 Task: Look for space in Itapipoca, Brazil from 26th August, 2023 to 10th September, 2023 for 6 adults, 2 children in price range Rs.10000 to Rs.15000. Place can be entire place or shared room with 6 bedrooms having 6 beds and 6 bathrooms. Property type can be house, flat, guest house. Amenities needed are: wifi, TV, free parkinig on premises, gym, breakfast. Booking option can be shelf check-in. Required host language is English.
Action: Mouse moved to (315, 120)
Screenshot: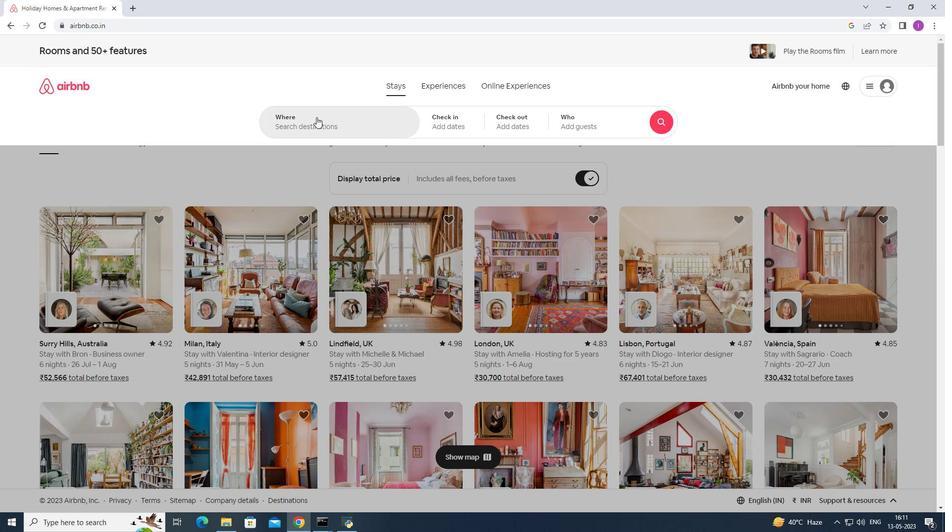 
Action: Mouse pressed left at (315, 120)
Screenshot: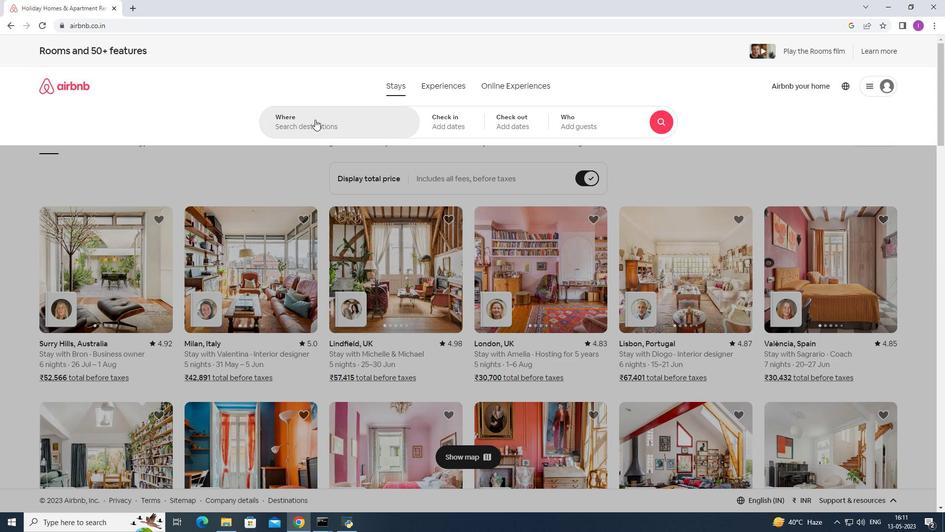 
Action: Key pressed <Key.shift><Key.shift><Key.shift><Key.shift><Key.shift><Key.shift><Key.shift><Key.shift><Key.shift>Itapipoca,<Key.shift>Brazil
Screenshot: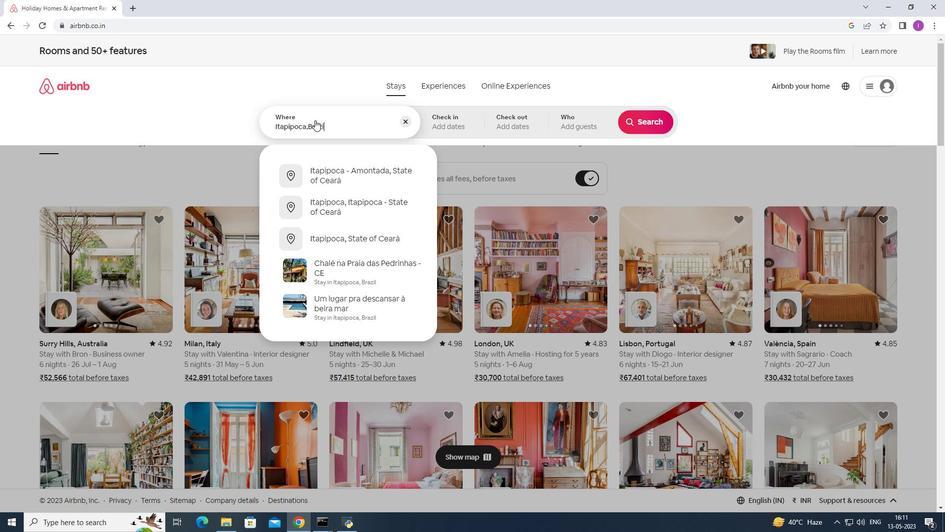 
Action: Mouse moved to (452, 117)
Screenshot: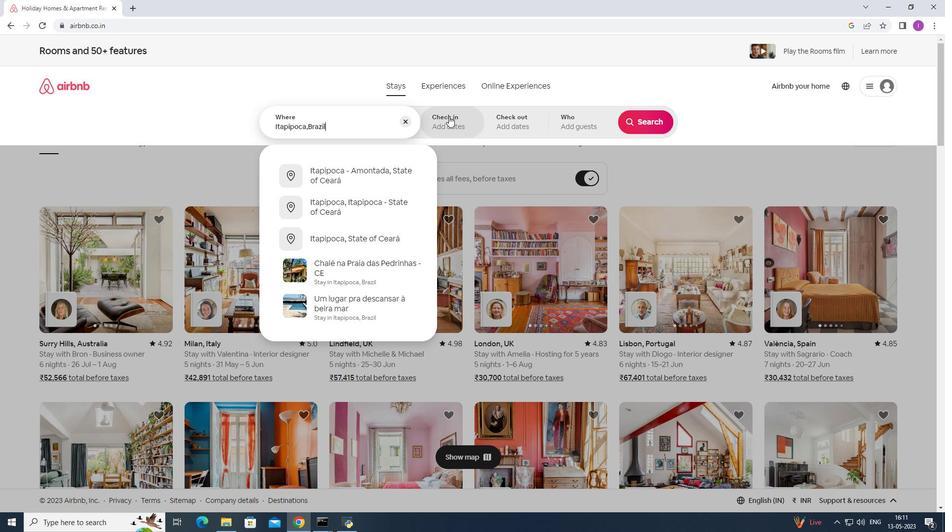 
Action: Mouse pressed left at (452, 117)
Screenshot: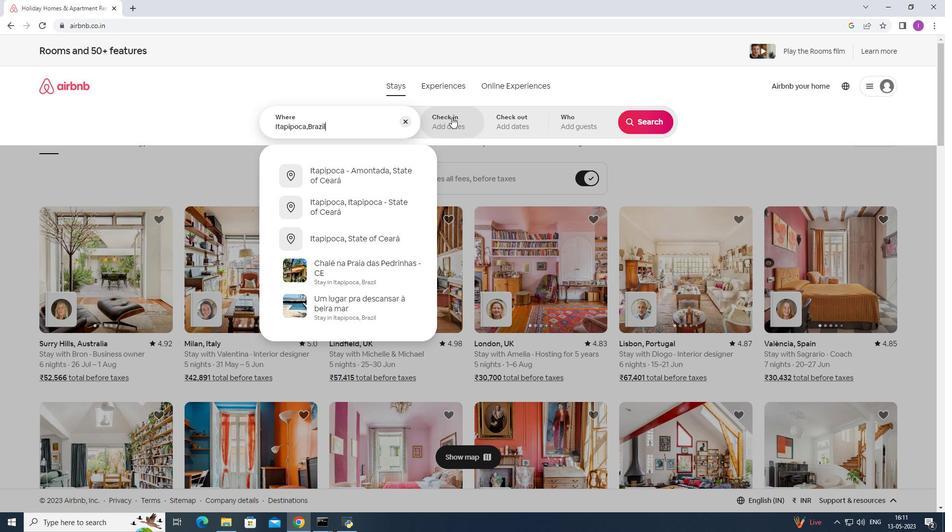 
Action: Mouse moved to (644, 199)
Screenshot: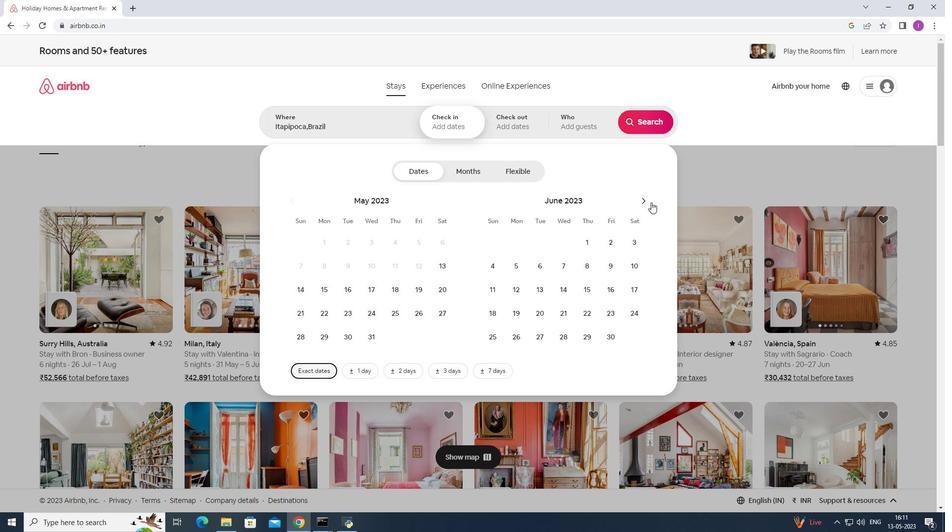 
Action: Mouse pressed left at (644, 199)
Screenshot: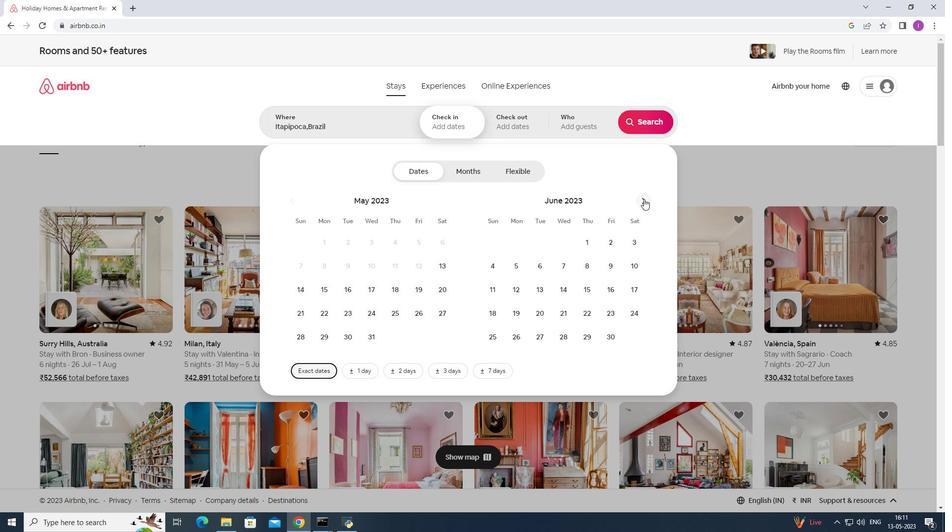 
Action: Mouse pressed left at (644, 199)
Screenshot: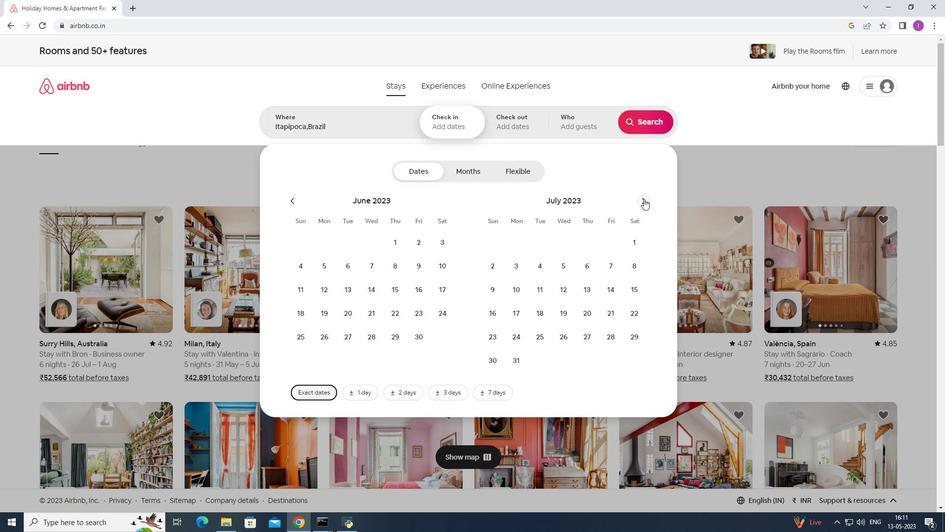 
Action: Mouse pressed left at (644, 199)
Screenshot: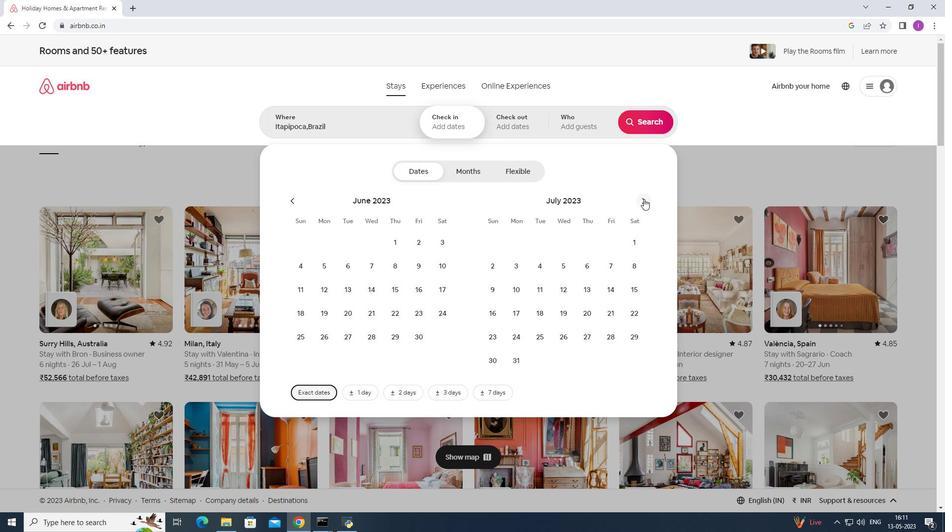 
Action: Mouse moved to (441, 308)
Screenshot: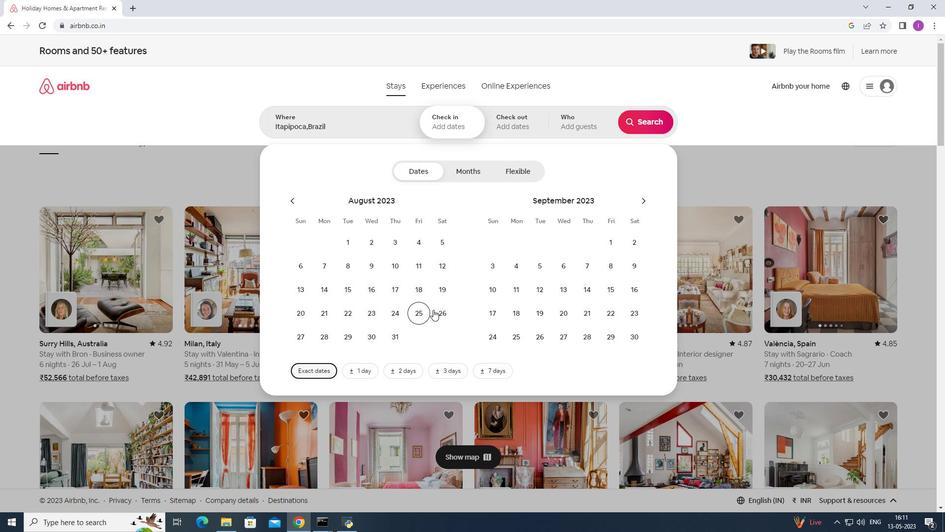 
Action: Mouse pressed left at (441, 308)
Screenshot: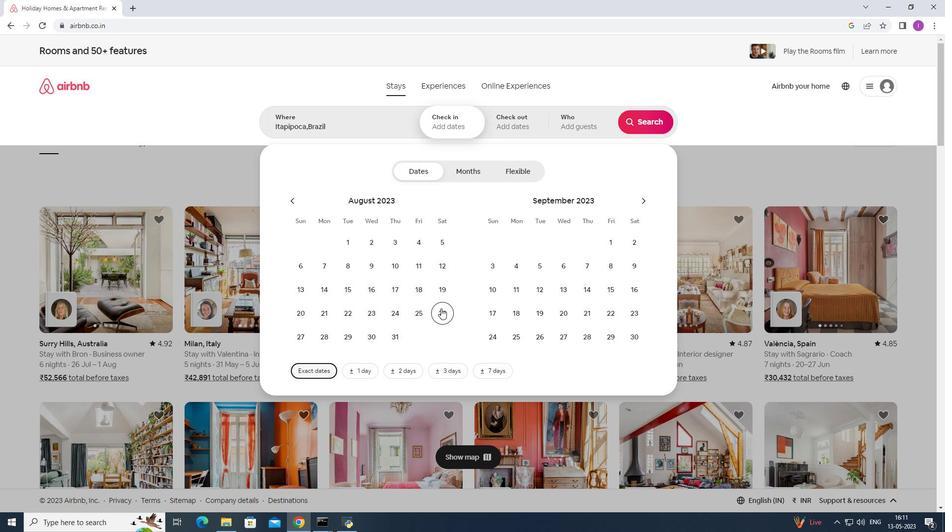 
Action: Mouse moved to (493, 283)
Screenshot: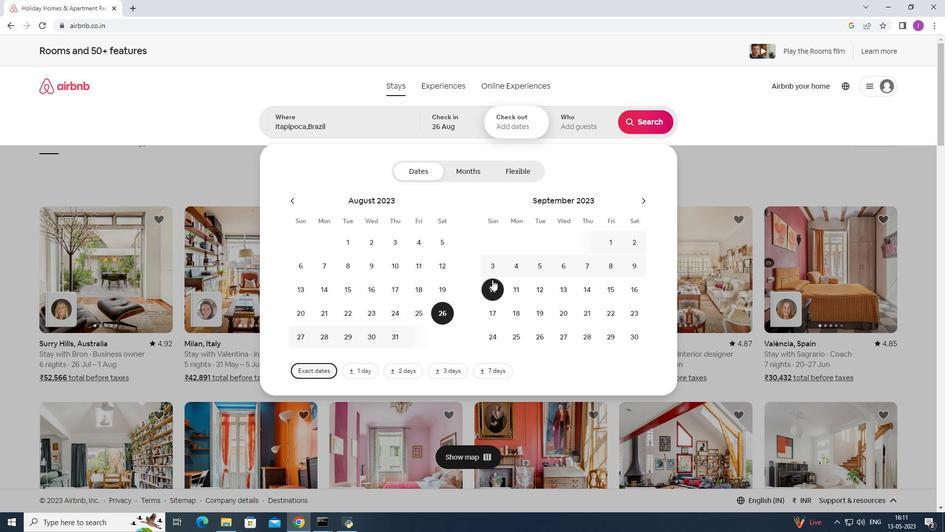 
Action: Mouse pressed left at (493, 283)
Screenshot: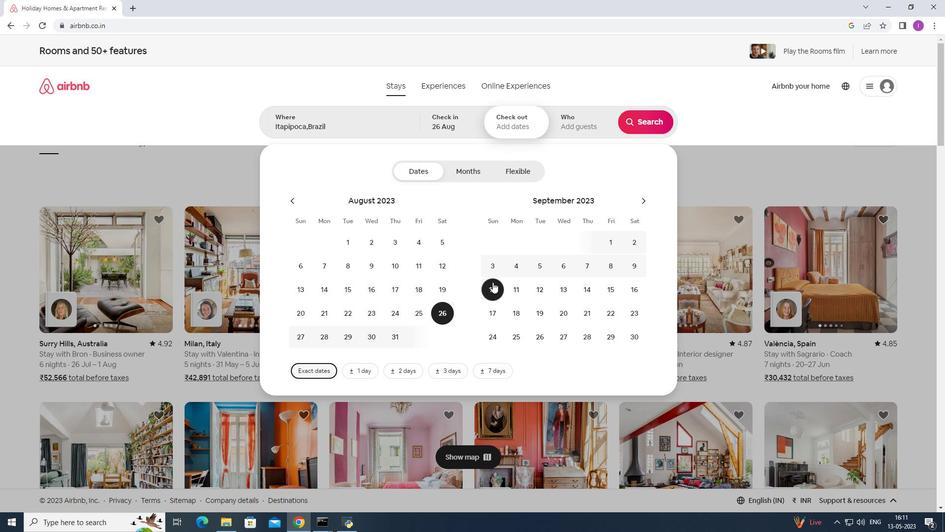
Action: Mouse moved to (573, 126)
Screenshot: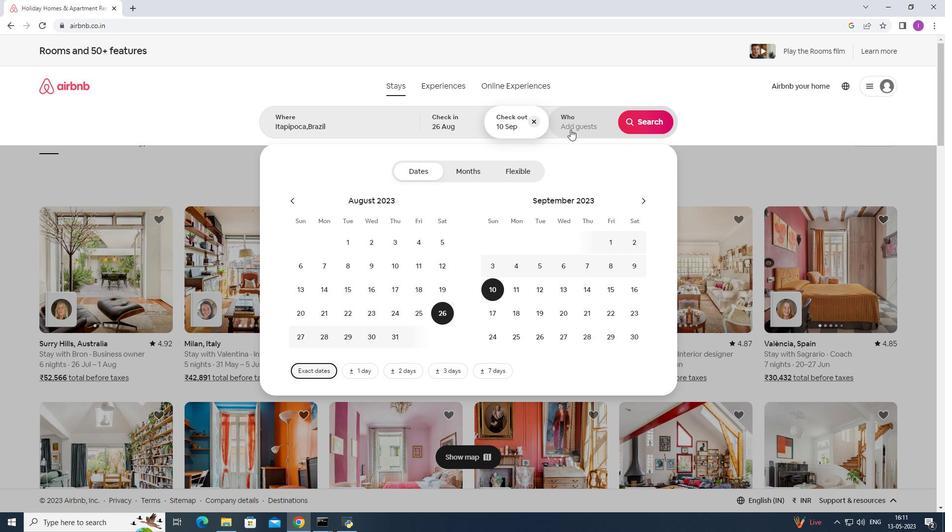 
Action: Mouse pressed left at (573, 126)
Screenshot: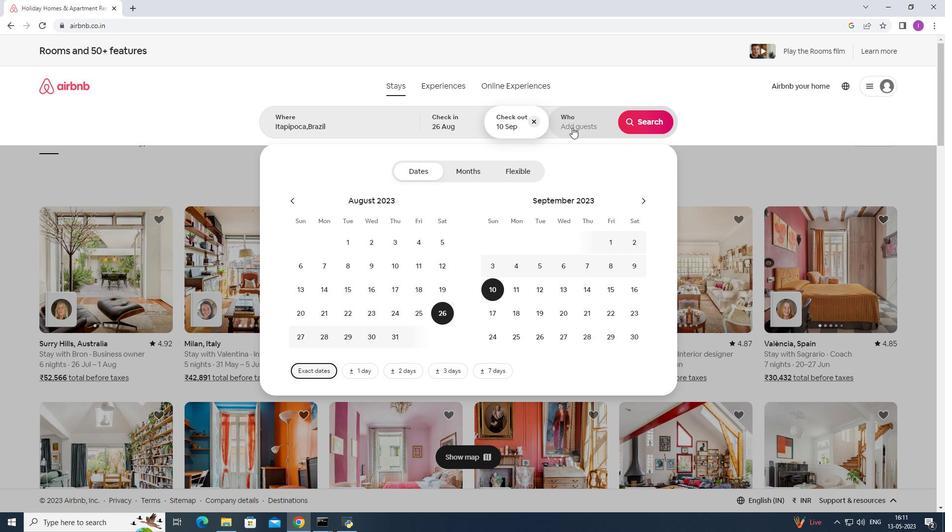 
Action: Mouse moved to (648, 173)
Screenshot: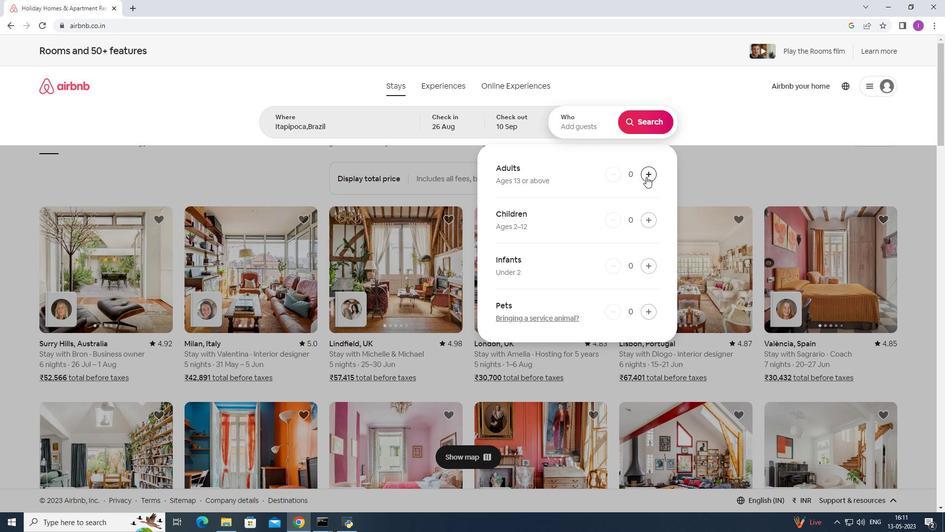 
Action: Mouse pressed left at (648, 173)
Screenshot: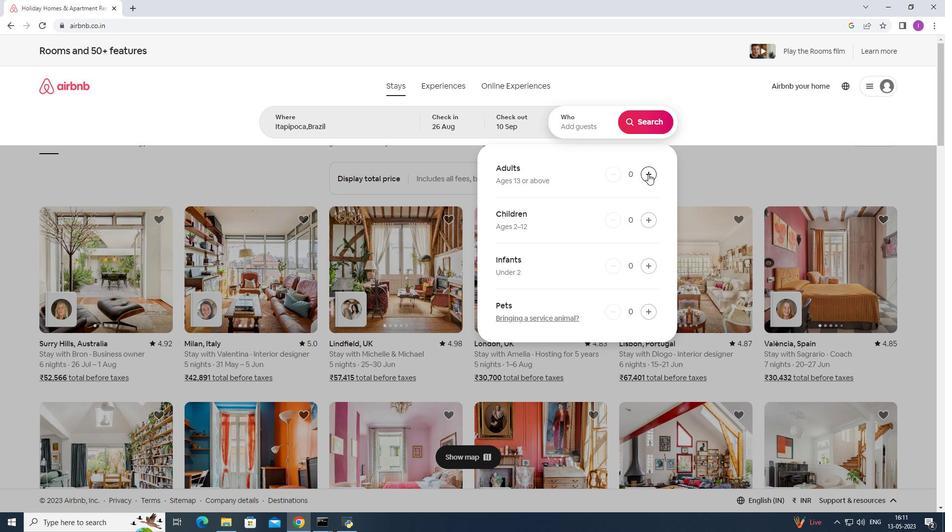 
Action: Mouse pressed left at (648, 173)
Screenshot: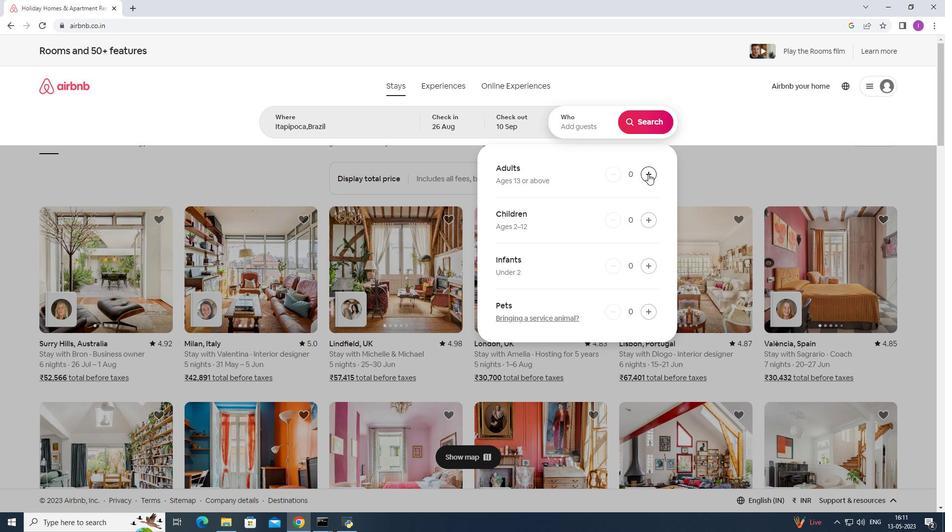 
Action: Mouse pressed left at (648, 173)
Screenshot: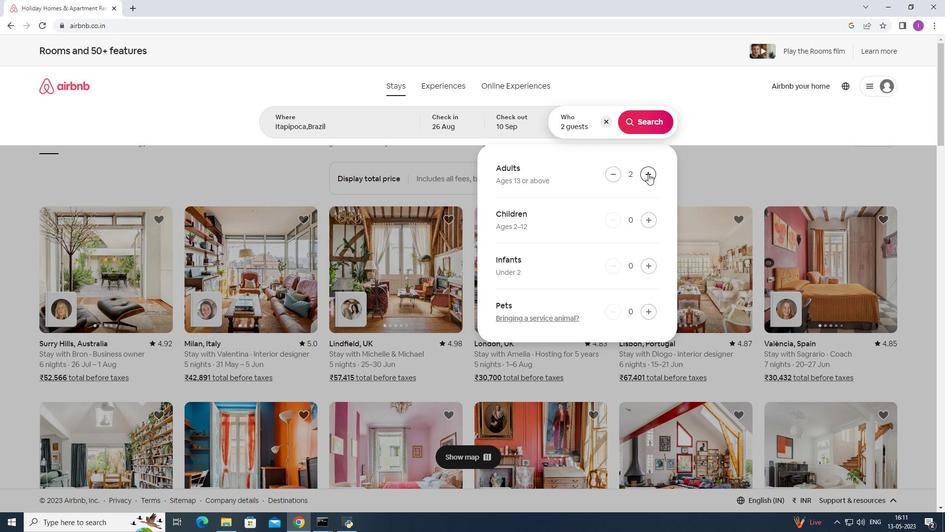 
Action: Mouse pressed left at (648, 173)
Screenshot: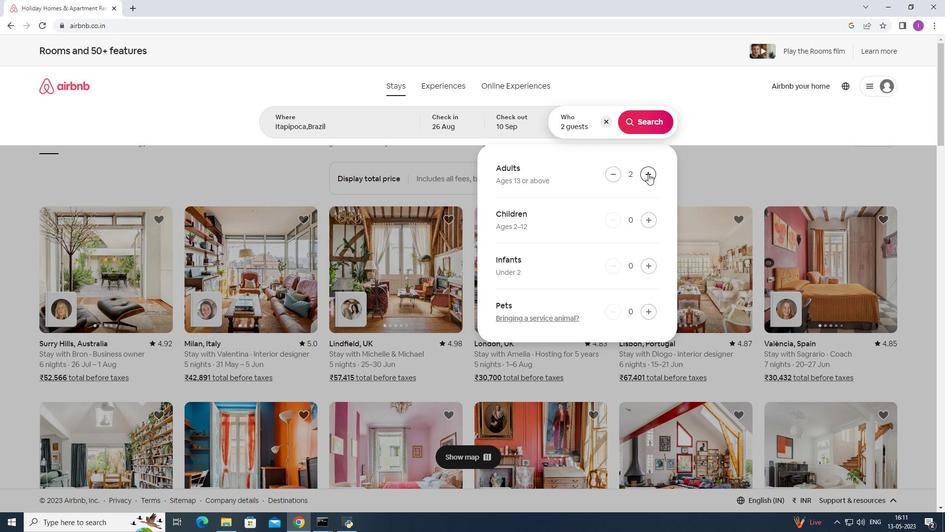 
Action: Mouse pressed left at (648, 173)
Screenshot: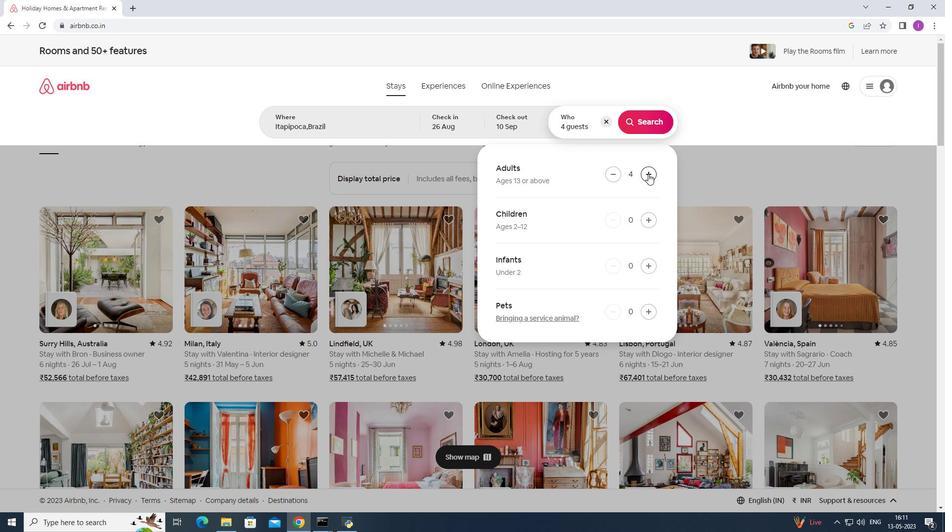 
Action: Mouse pressed left at (648, 173)
Screenshot: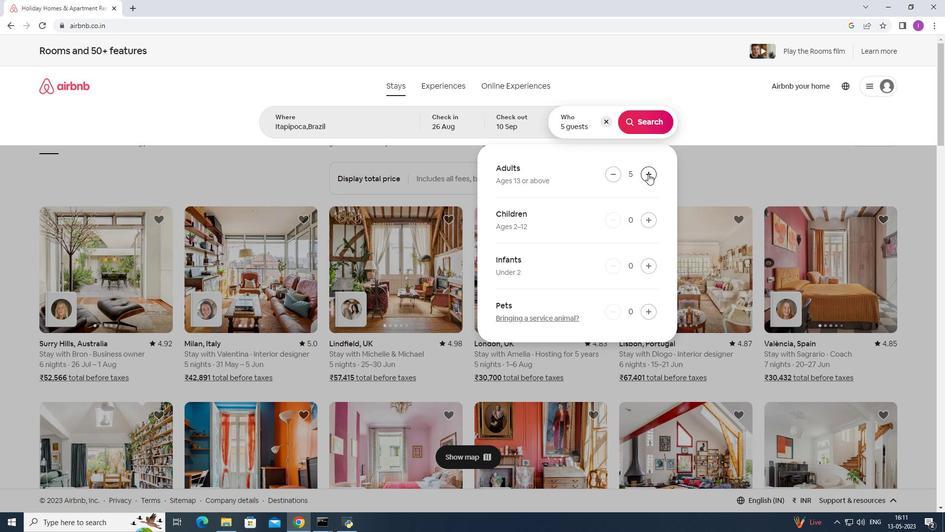 
Action: Mouse moved to (647, 216)
Screenshot: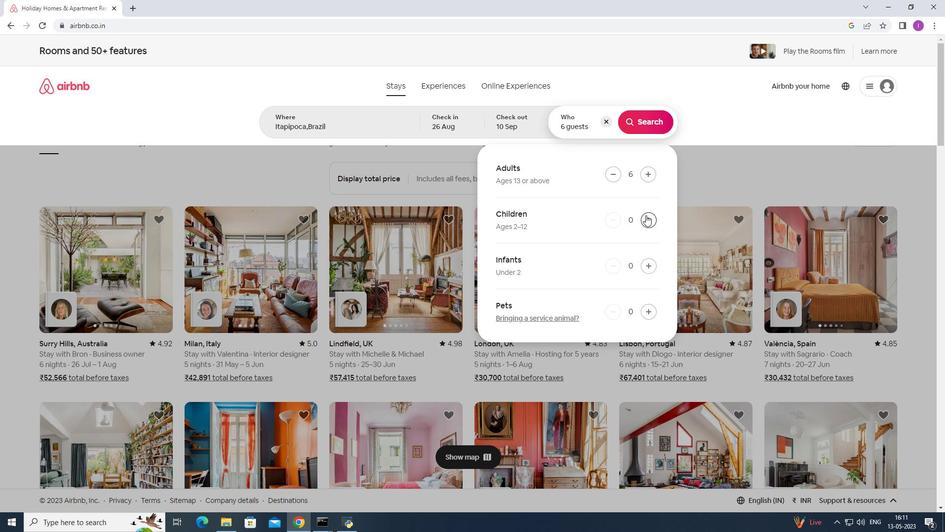 
Action: Mouse pressed left at (647, 216)
Screenshot: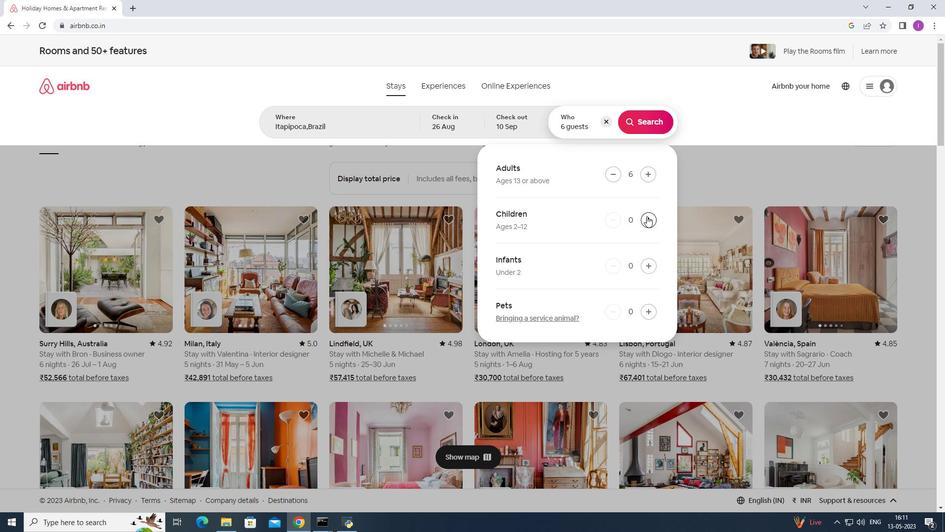 
Action: Mouse pressed left at (647, 216)
Screenshot: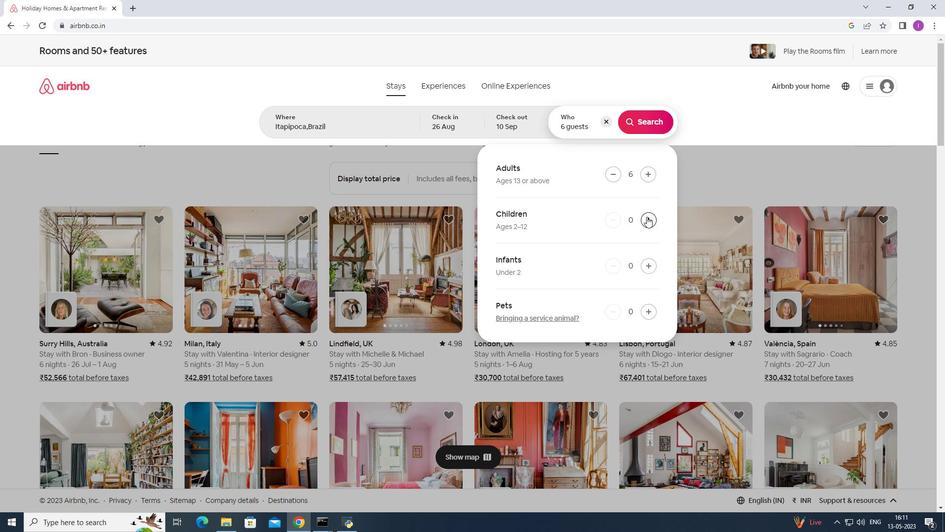
Action: Mouse moved to (637, 131)
Screenshot: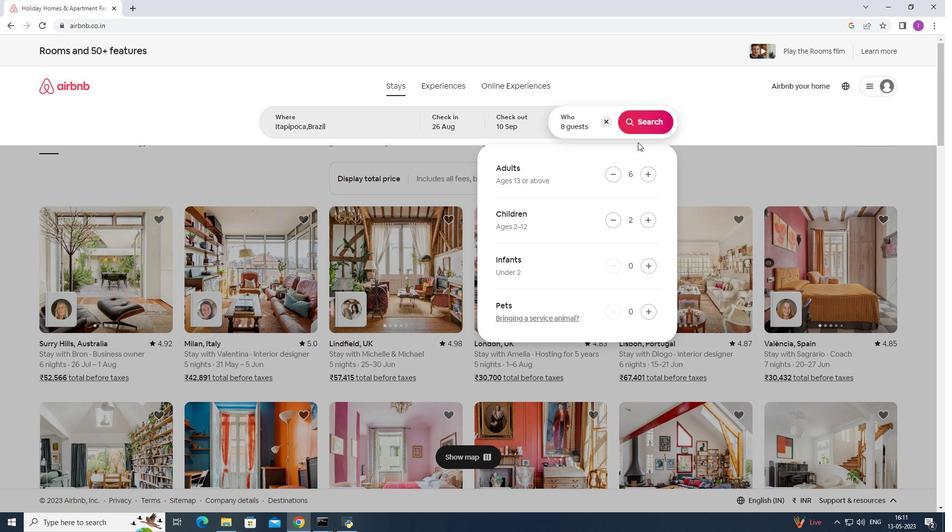 
Action: Mouse pressed left at (637, 131)
Screenshot: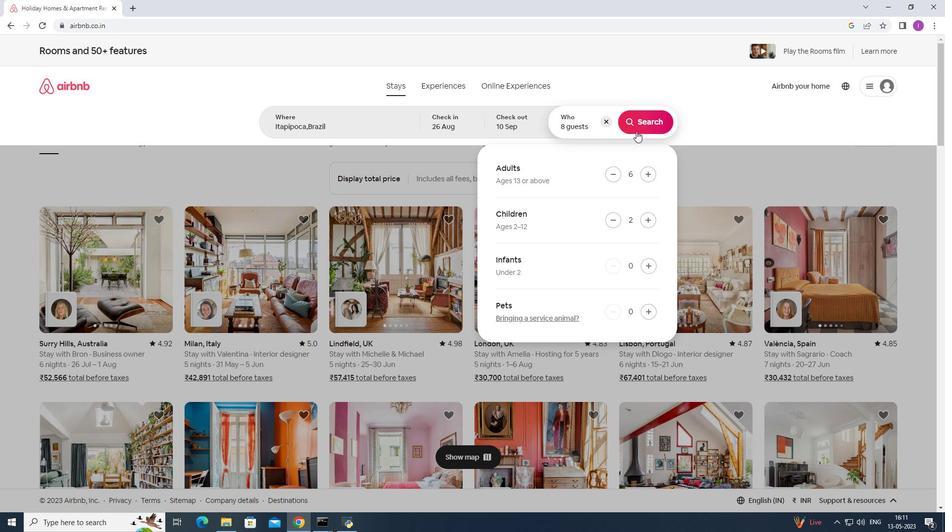 
Action: Mouse moved to (897, 87)
Screenshot: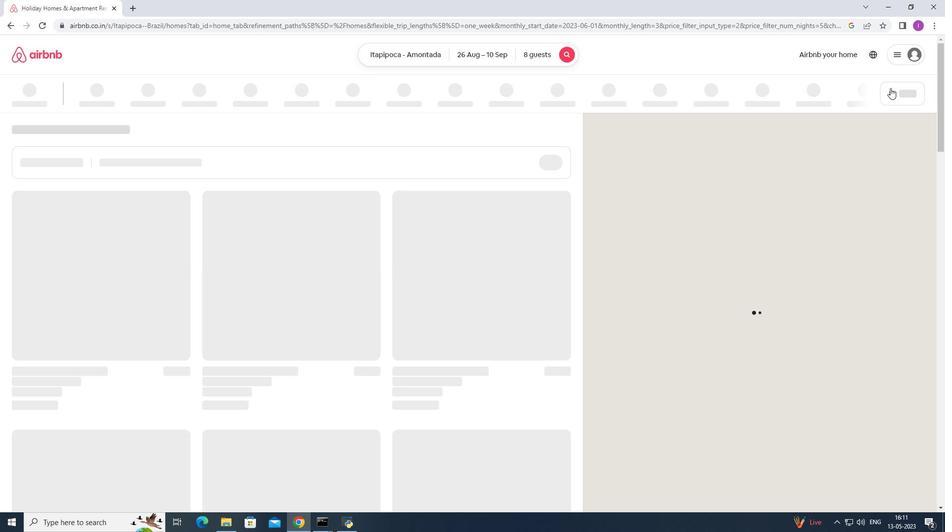 
Action: Mouse pressed left at (897, 87)
Screenshot: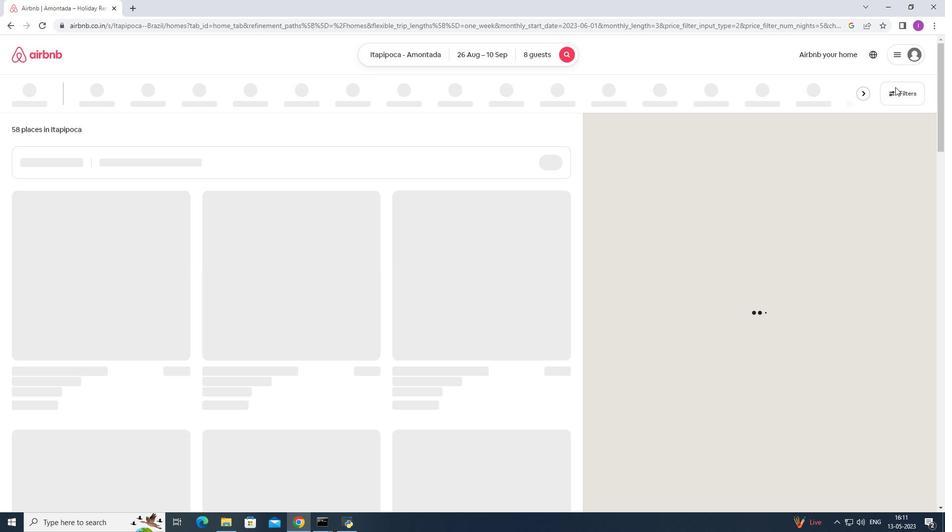 
Action: Mouse moved to (545, 337)
Screenshot: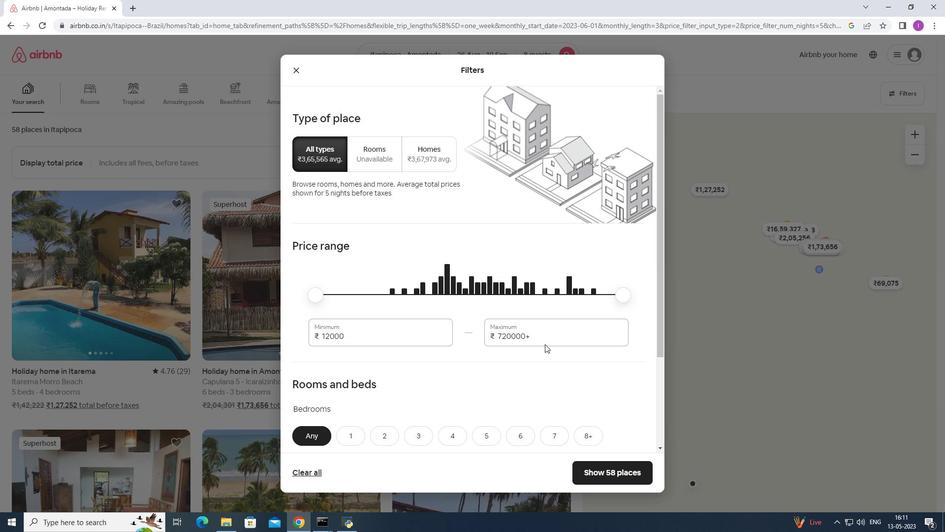
Action: Mouse pressed left at (545, 337)
Screenshot: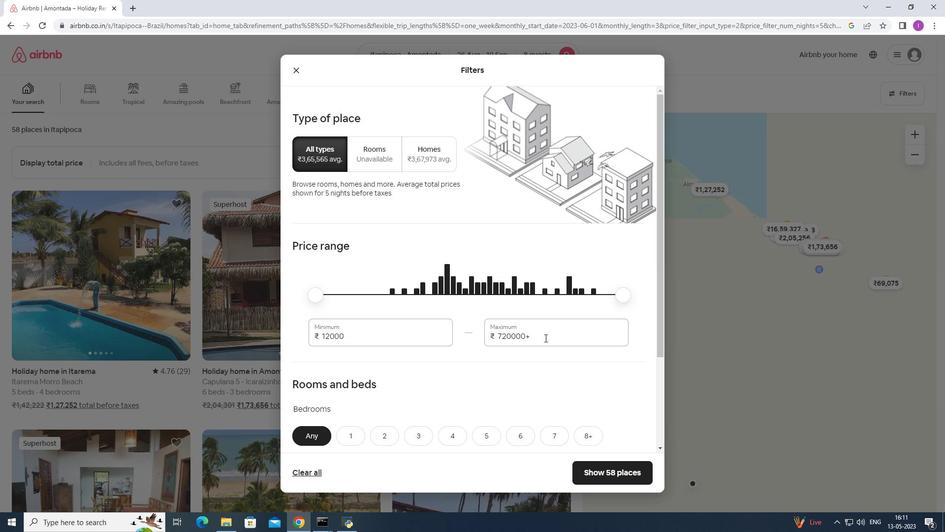 
Action: Mouse moved to (491, 340)
Screenshot: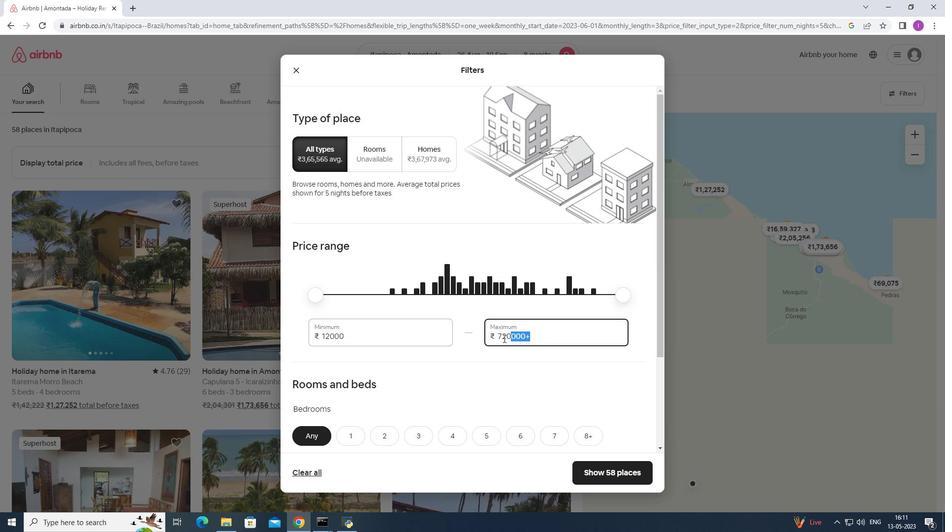
Action: Key pressed 15000
Screenshot: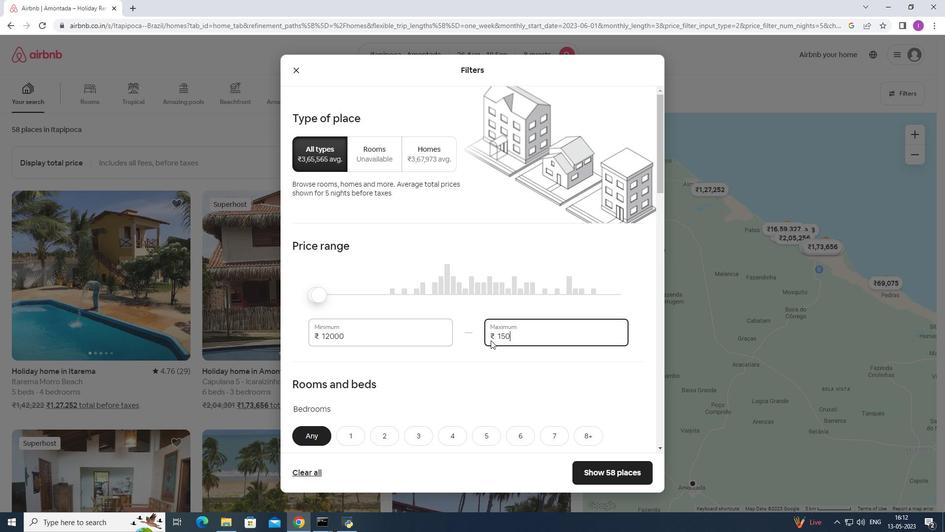 
Action: Mouse moved to (369, 337)
Screenshot: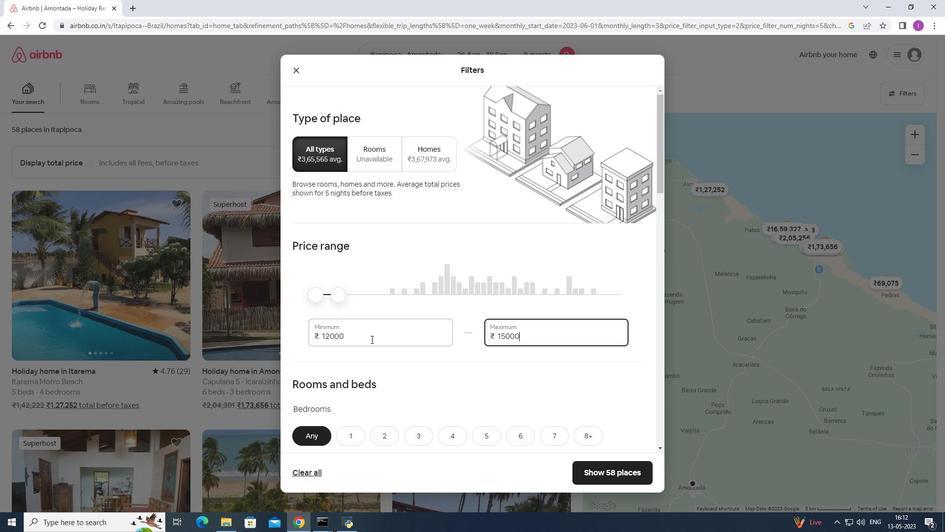 
Action: Mouse pressed left at (369, 337)
Screenshot: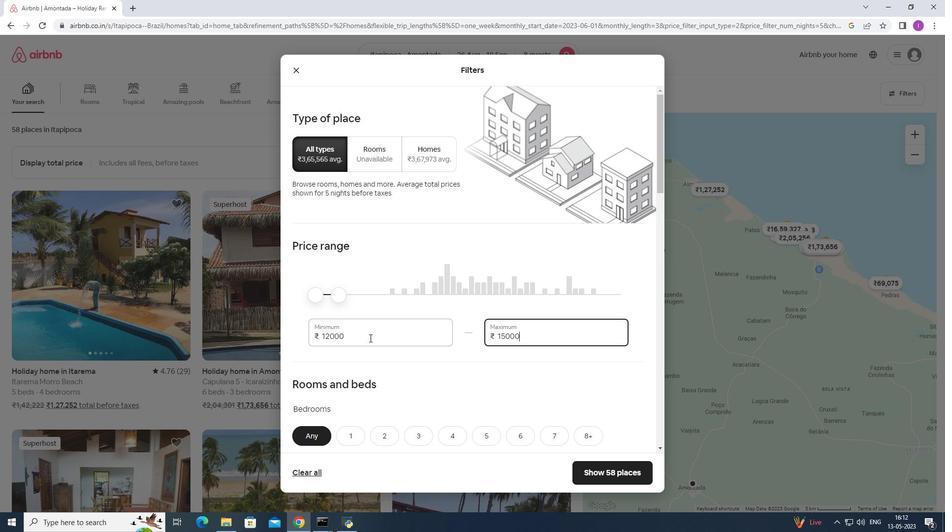 
Action: Mouse moved to (319, 349)
Screenshot: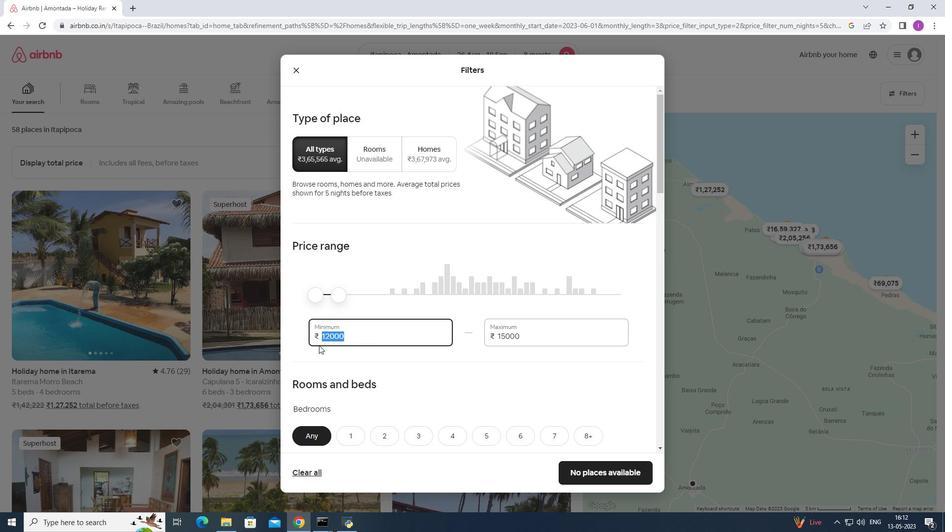 
Action: Key pressed 10000
Screenshot: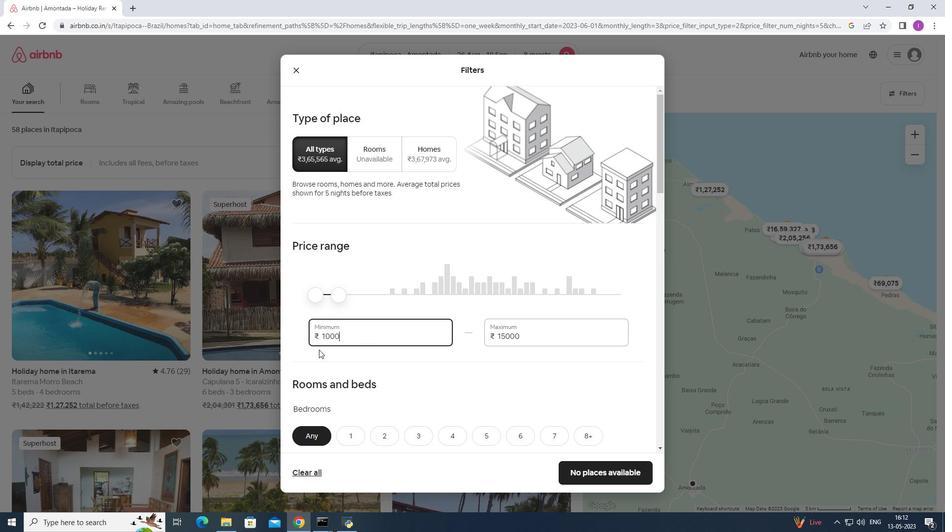 
Action: Mouse moved to (327, 347)
Screenshot: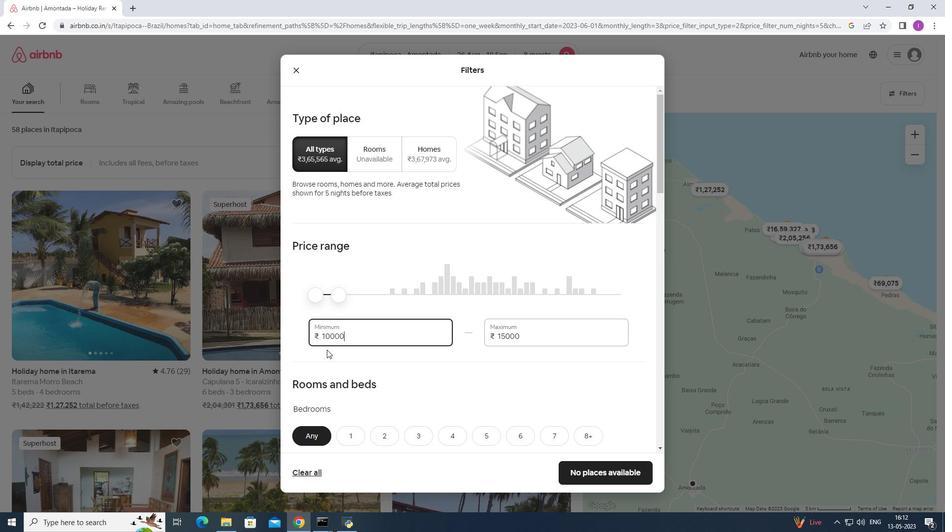 
Action: Mouse scrolled (327, 347) with delta (0, 0)
Screenshot: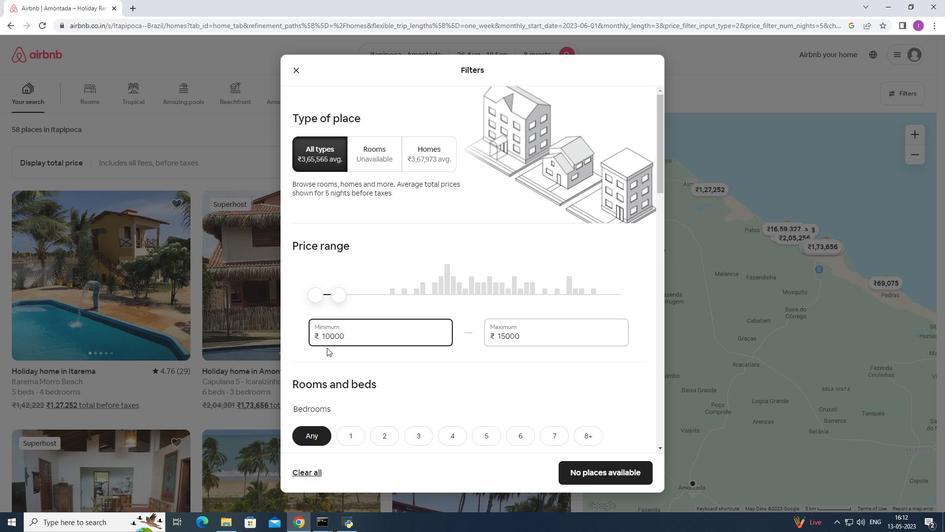 
Action: Mouse moved to (347, 341)
Screenshot: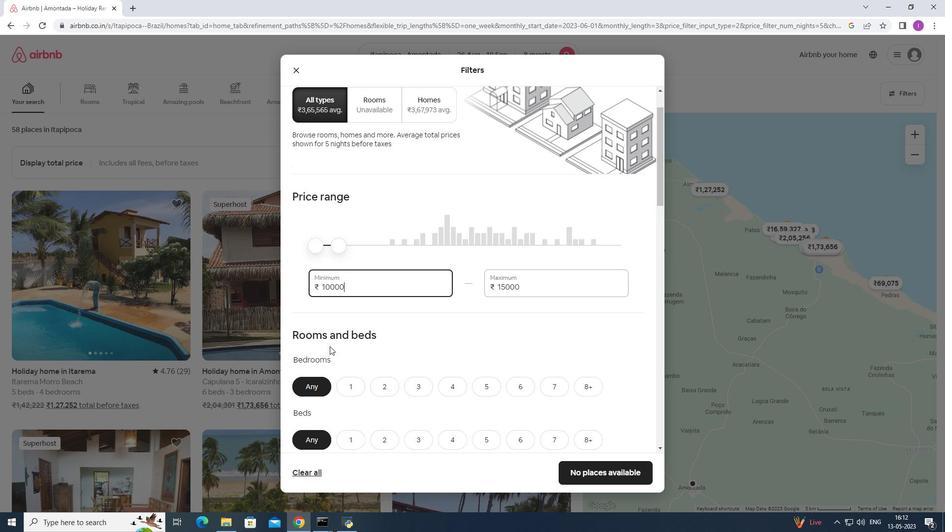 
Action: Mouse scrolled (347, 340) with delta (0, 0)
Screenshot: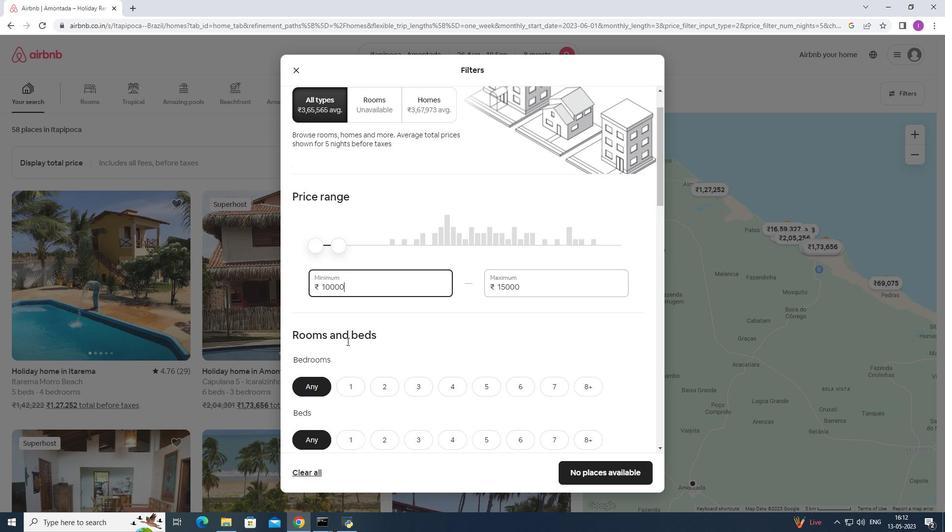 
Action: Mouse scrolled (347, 340) with delta (0, 0)
Screenshot: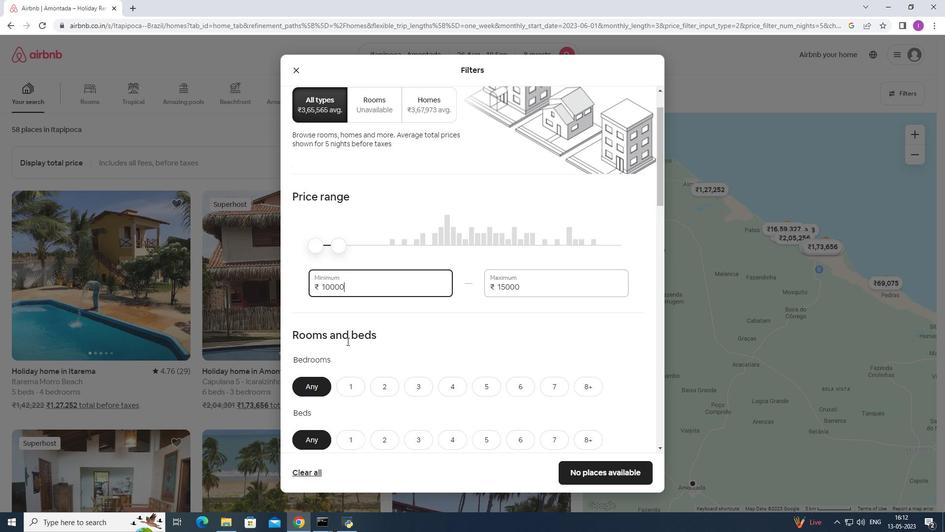 
Action: Mouse moved to (530, 287)
Screenshot: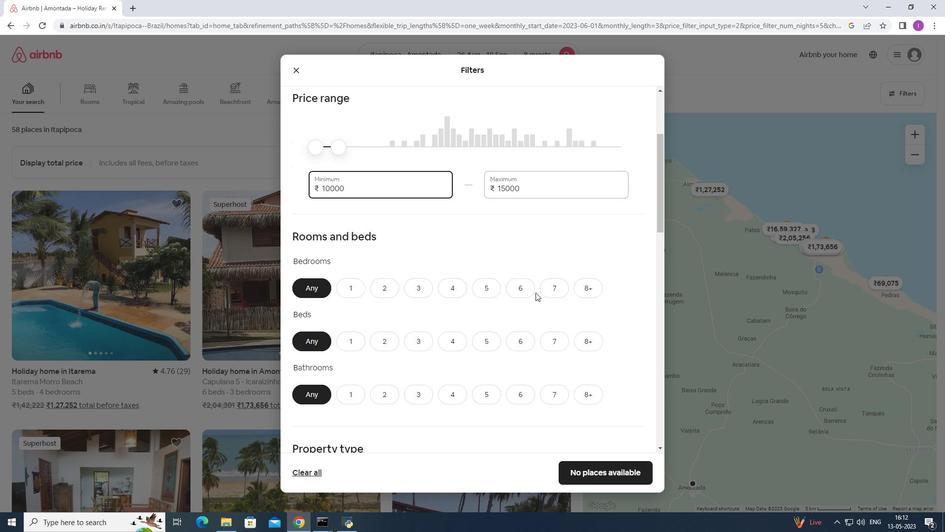 
Action: Mouse pressed left at (530, 287)
Screenshot: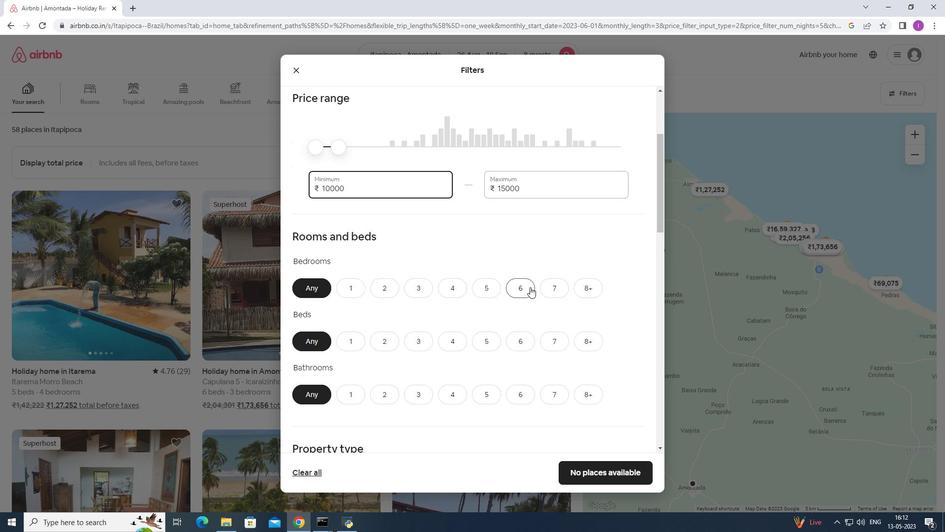 
Action: Mouse moved to (526, 341)
Screenshot: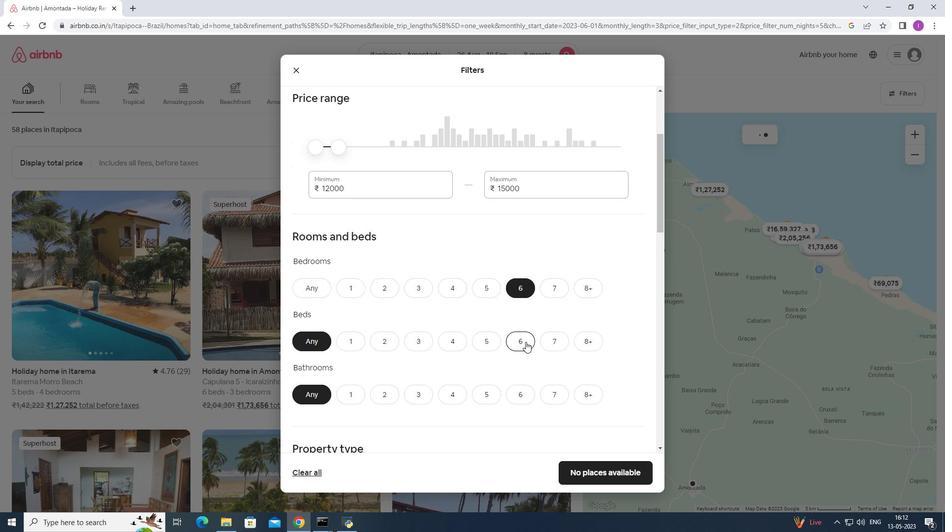 
Action: Mouse pressed left at (526, 341)
Screenshot: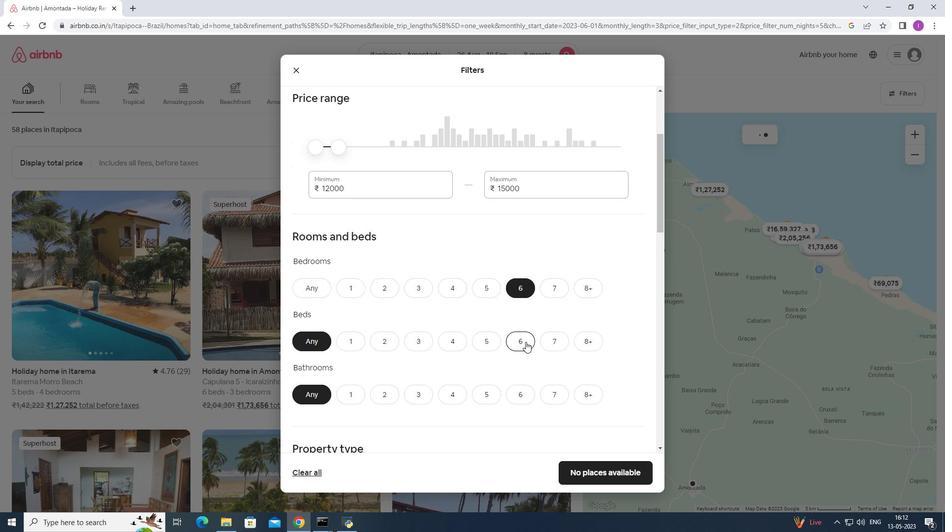 
Action: Mouse moved to (493, 289)
Screenshot: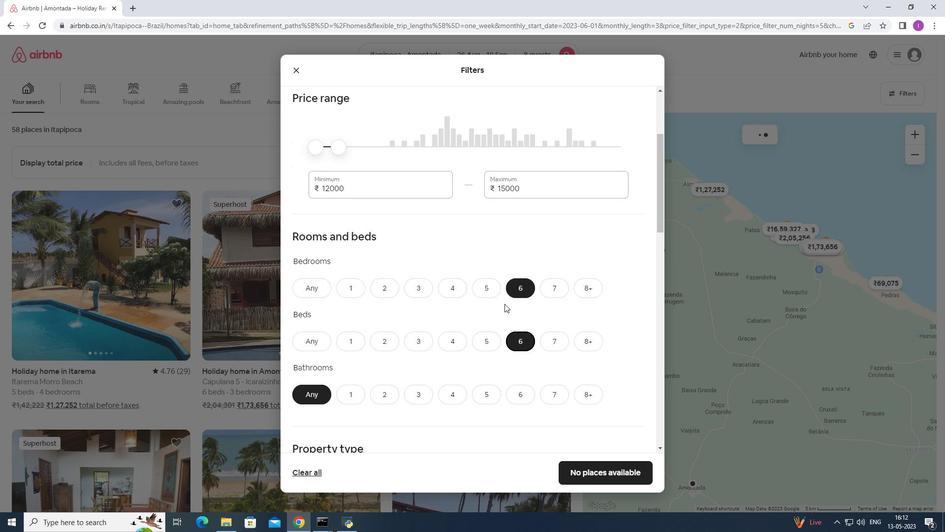 
Action: Mouse scrolled (493, 289) with delta (0, 0)
Screenshot: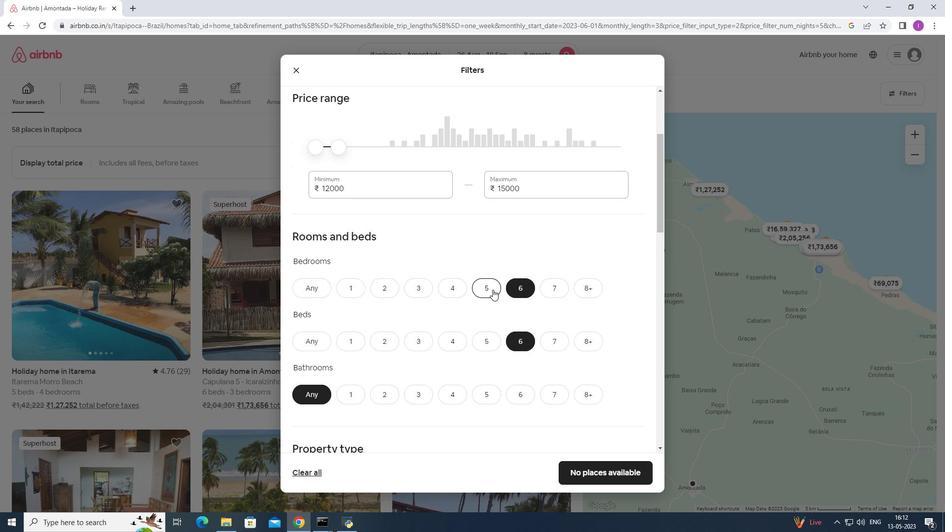 
Action: Mouse scrolled (493, 289) with delta (0, 0)
Screenshot: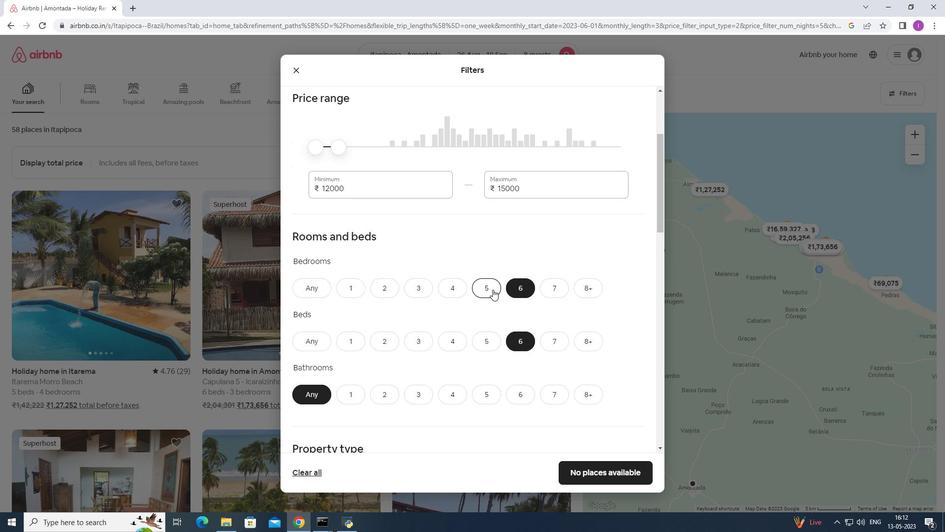 
Action: Mouse moved to (526, 299)
Screenshot: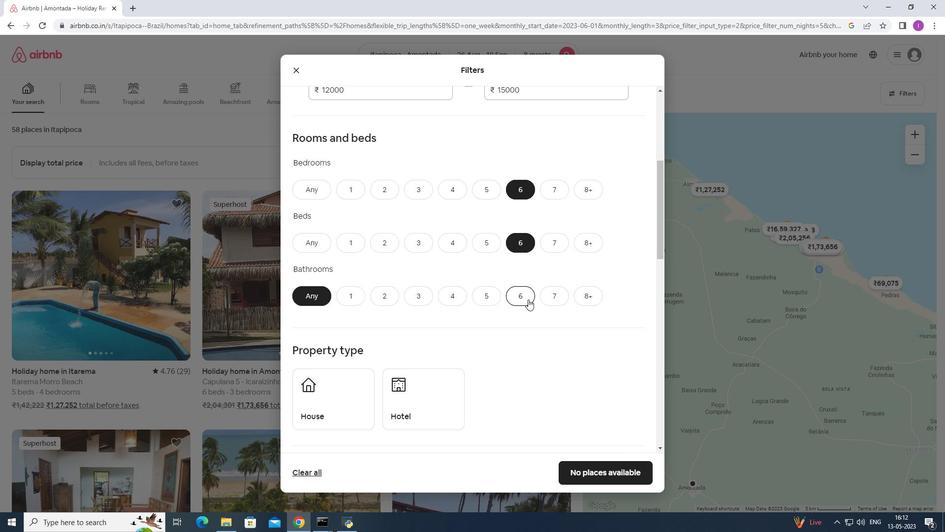 
Action: Mouse pressed left at (526, 299)
Screenshot: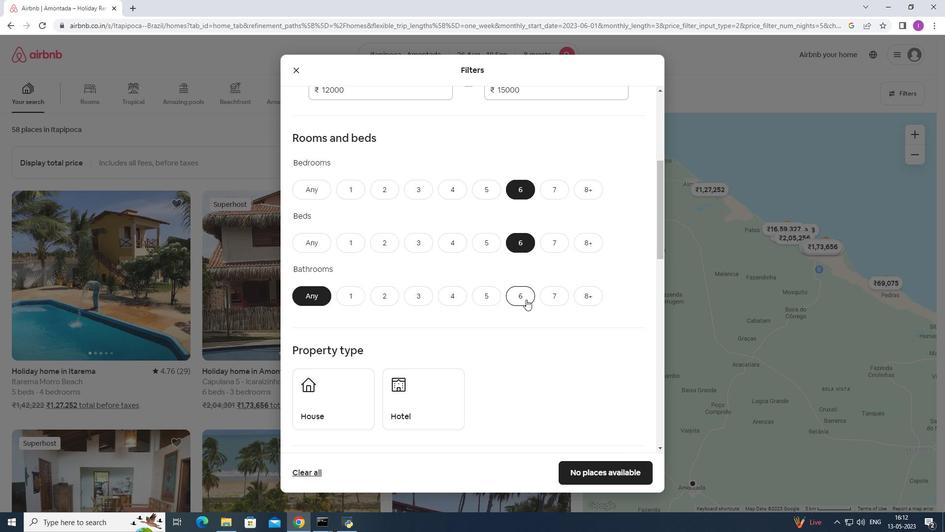 
Action: Mouse moved to (390, 293)
Screenshot: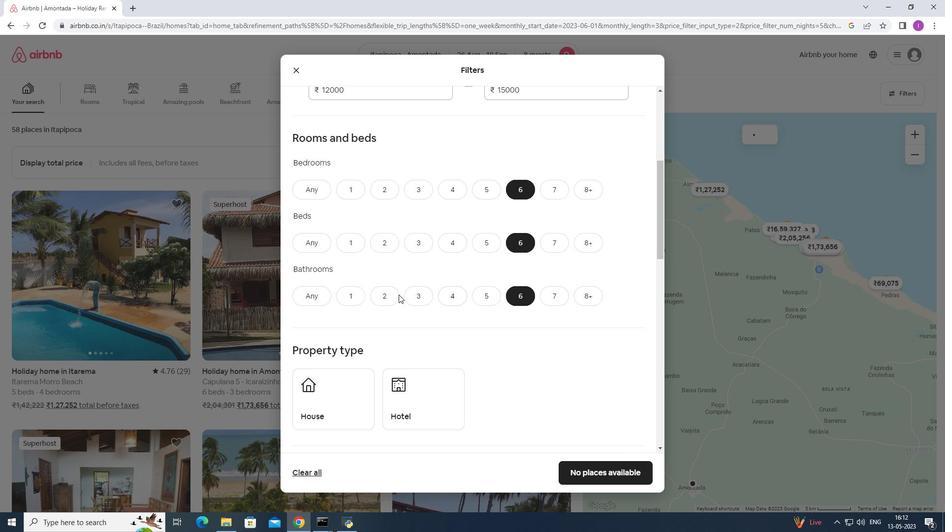 
Action: Mouse scrolled (390, 292) with delta (0, 0)
Screenshot: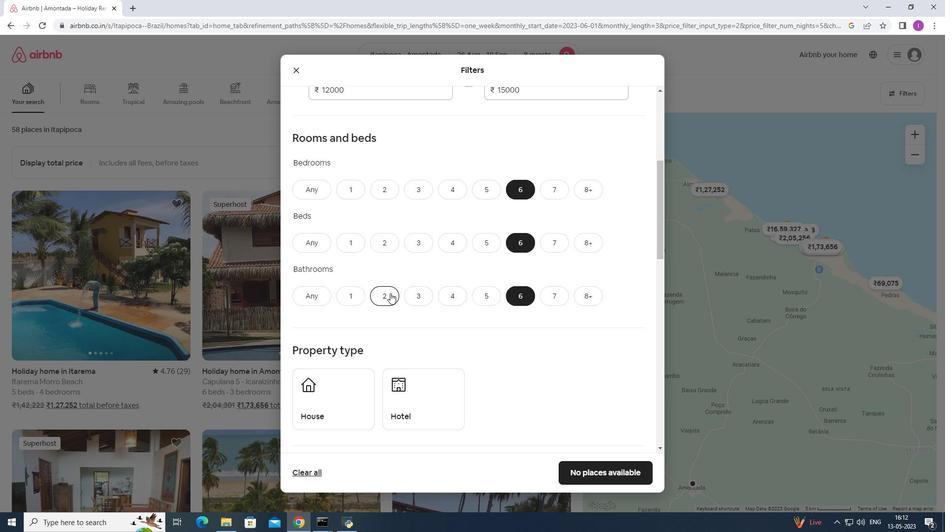 
Action: Mouse scrolled (390, 292) with delta (0, 0)
Screenshot: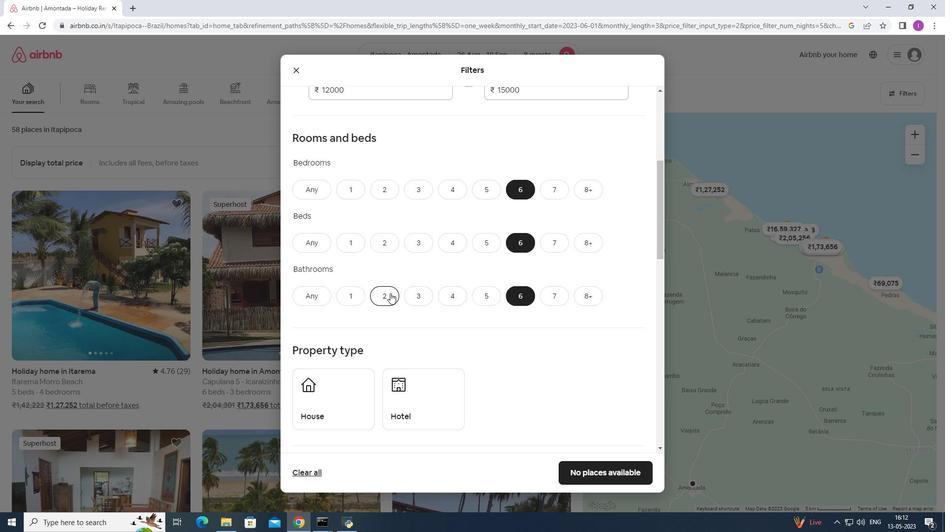 
Action: Mouse moved to (325, 312)
Screenshot: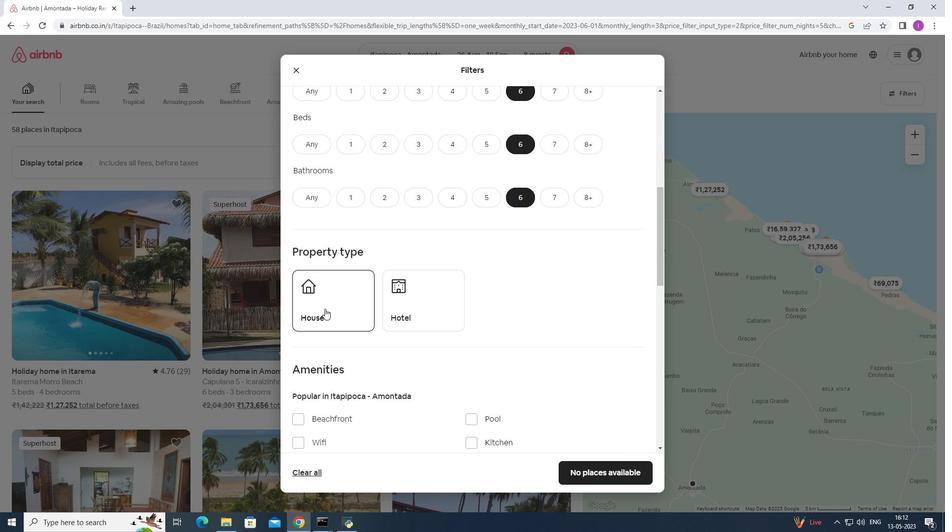 
Action: Mouse pressed left at (325, 312)
Screenshot: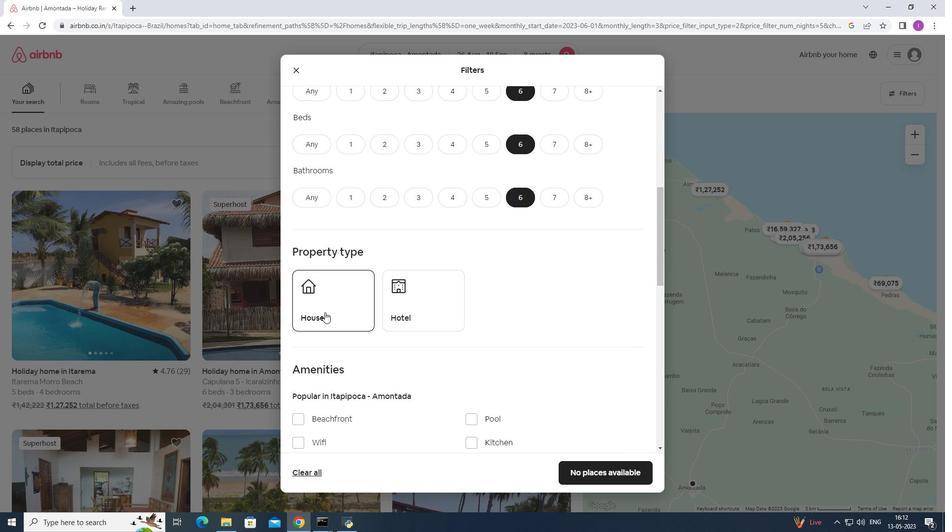
Action: Mouse moved to (367, 362)
Screenshot: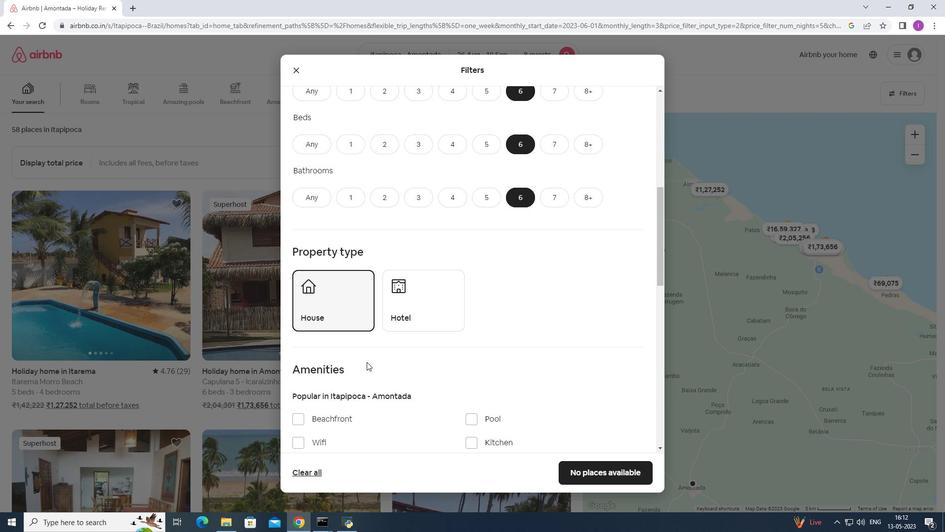 
Action: Mouse scrolled (367, 361) with delta (0, 0)
Screenshot: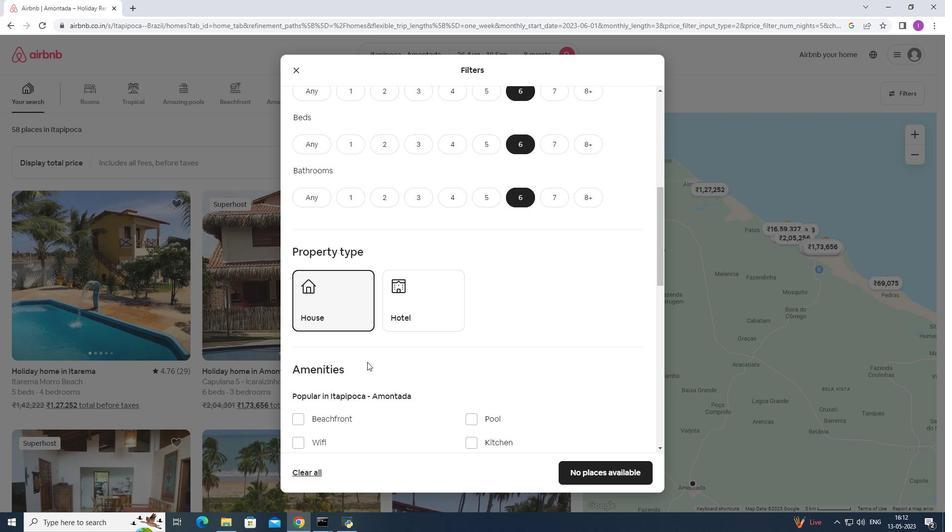 
Action: Mouse scrolled (367, 361) with delta (0, 0)
Screenshot: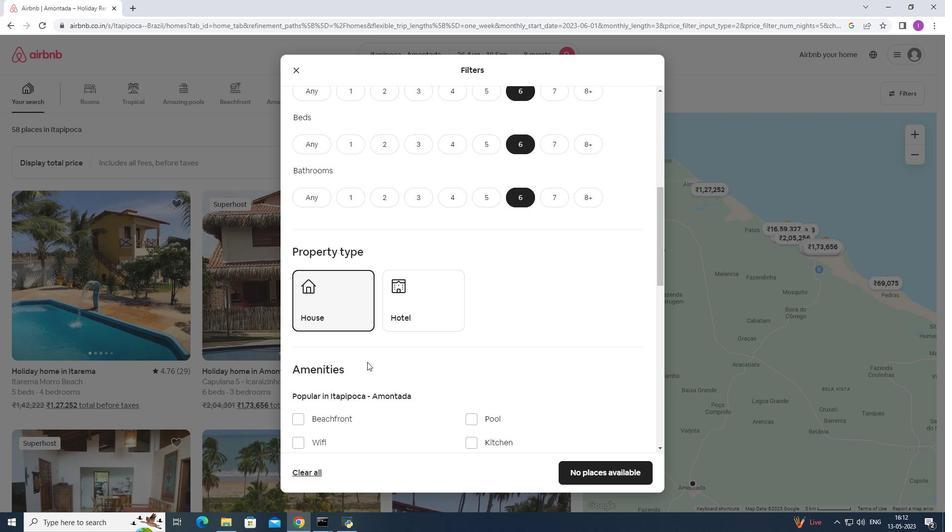 
Action: Mouse scrolled (367, 361) with delta (0, 0)
Screenshot: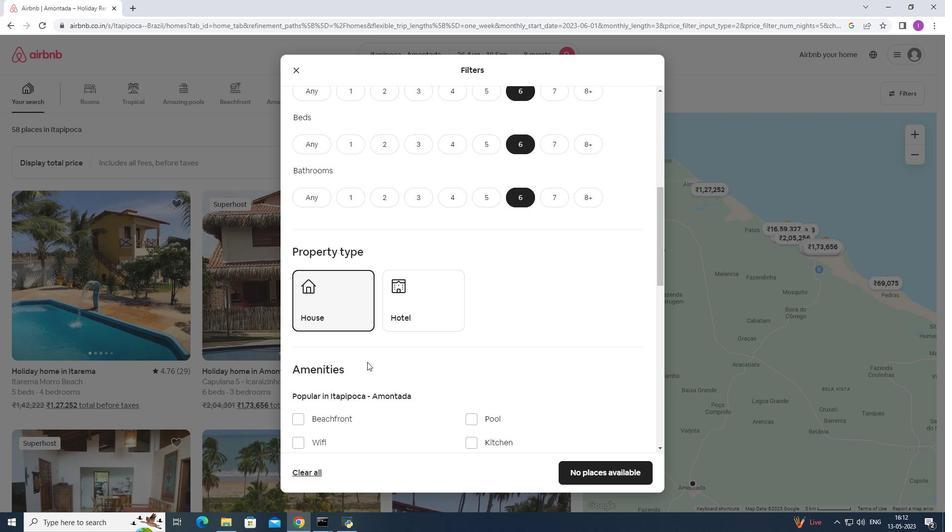 
Action: Mouse moved to (293, 296)
Screenshot: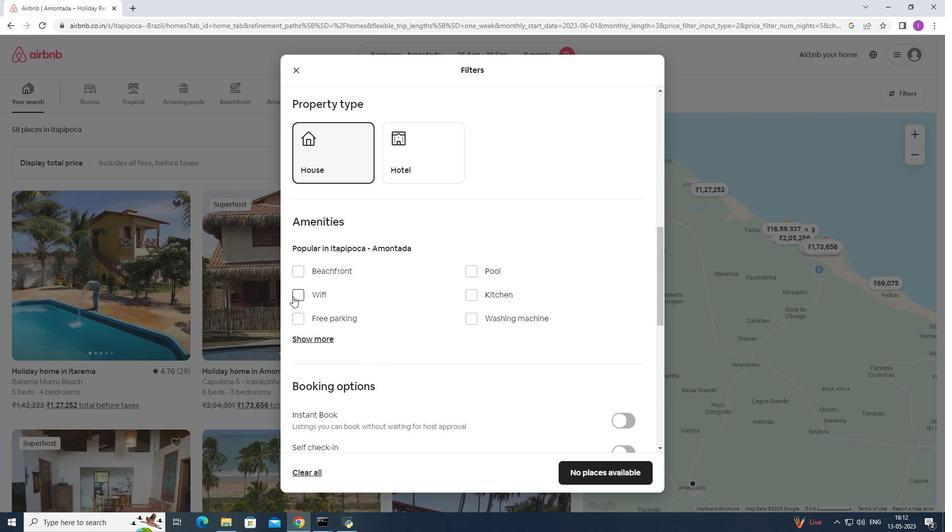 
Action: Mouse pressed left at (293, 296)
Screenshot: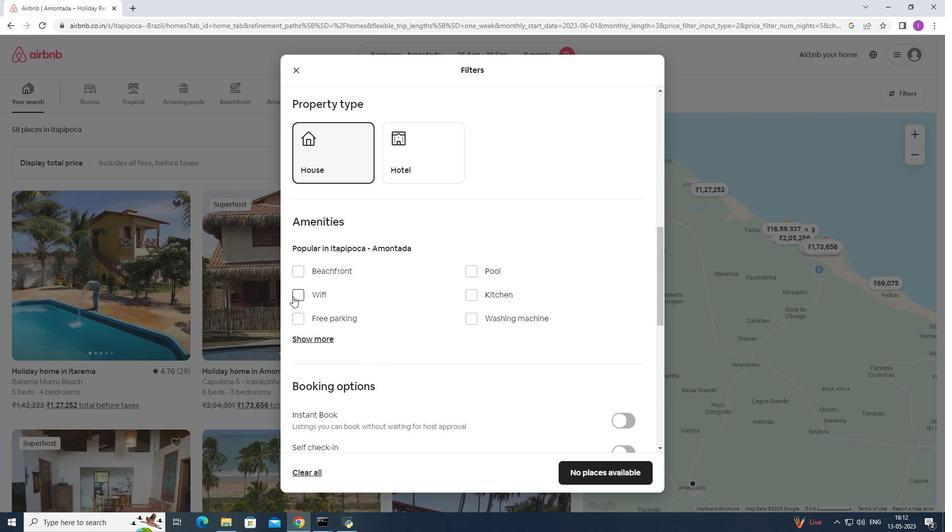 
Action: Mouse moved to (302, 323)
Screenshot: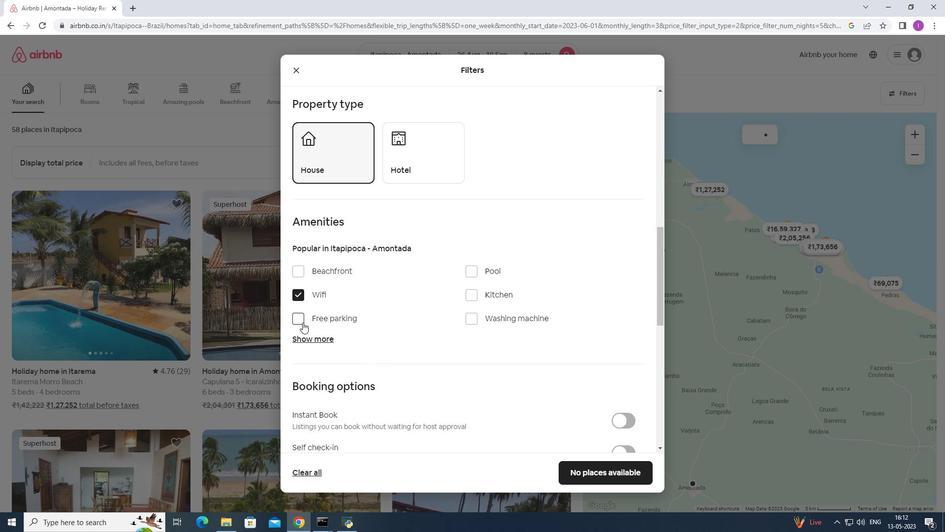 
Action: Mouse pressed left at (302, 323)
Screenshot: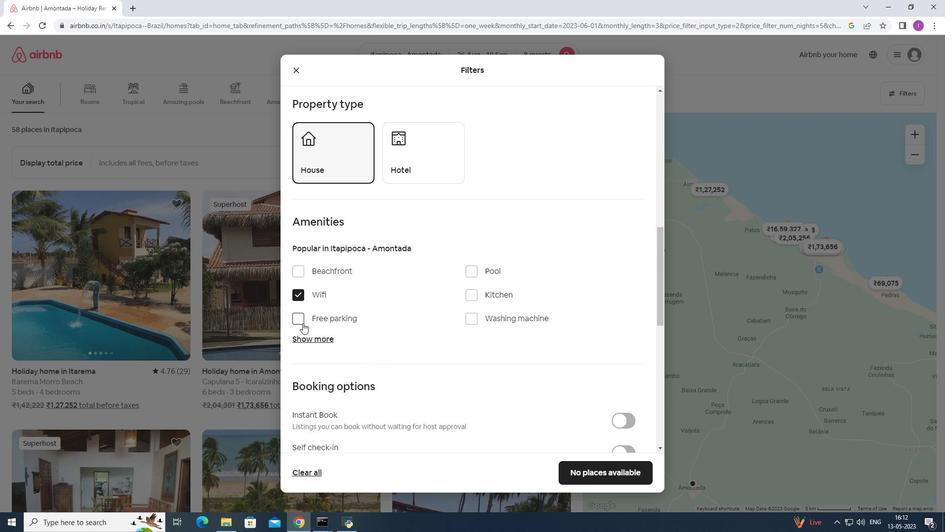 
Action: Mouse moved to (319, 340)
Screenshot: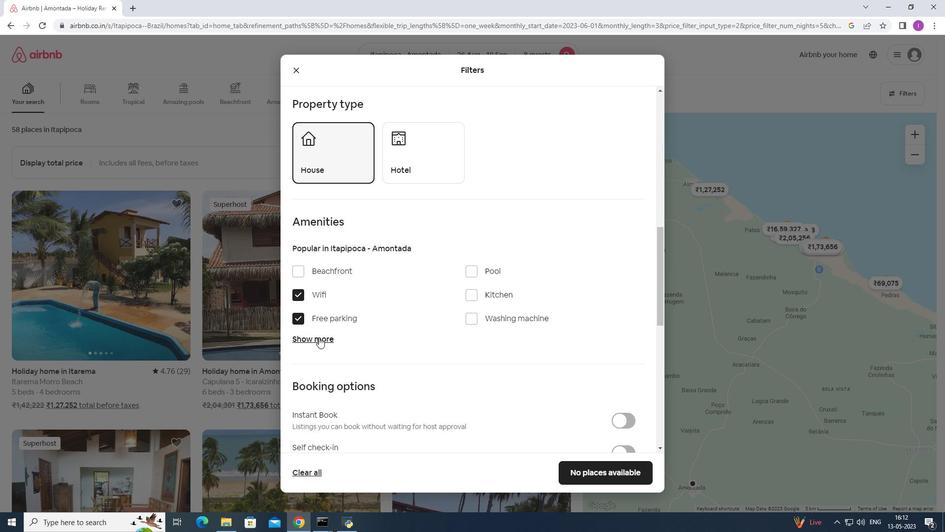 
Action: Mouse pressed left at (319, 340)
Screenshot: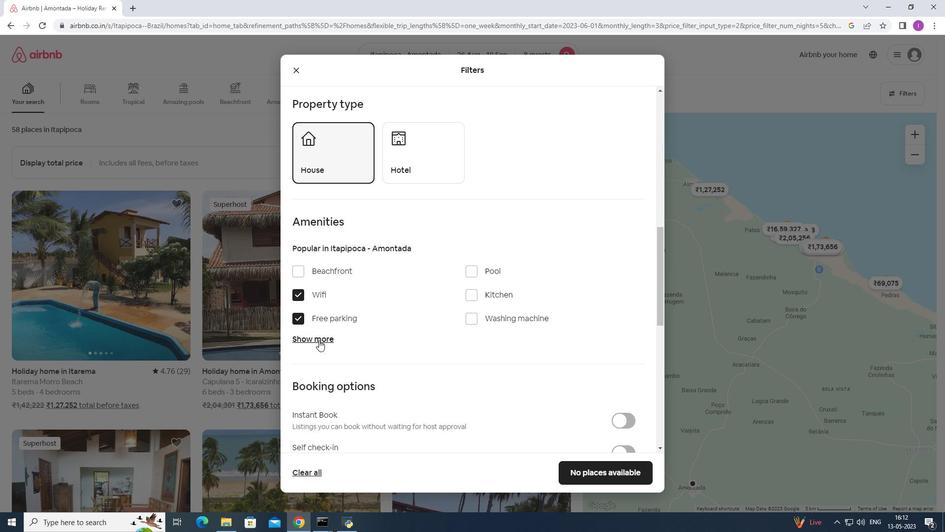 
Action: Mouse moved to (299, 421)
Screenshot: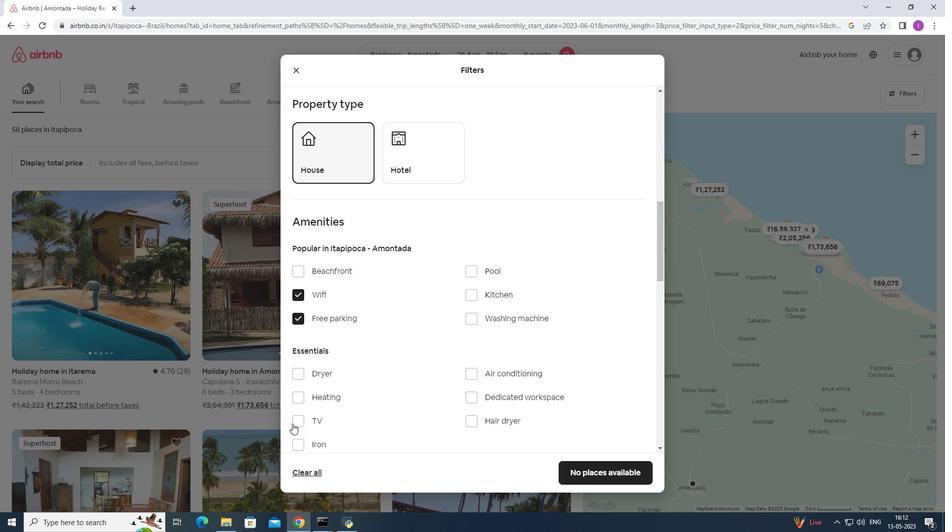 
Action: Mouse pressed left at (299, 421)
Screenshot: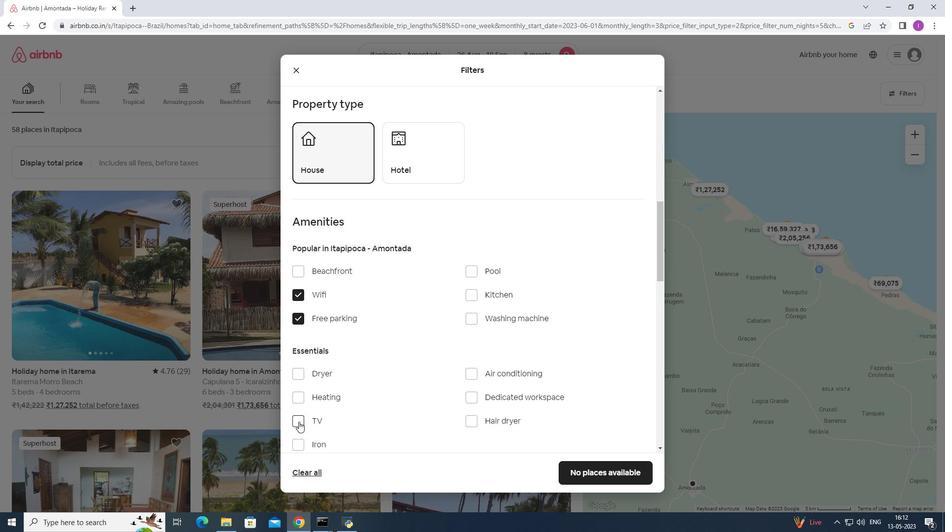 
Action: Mouse moved to (335, 369)
Screenshot: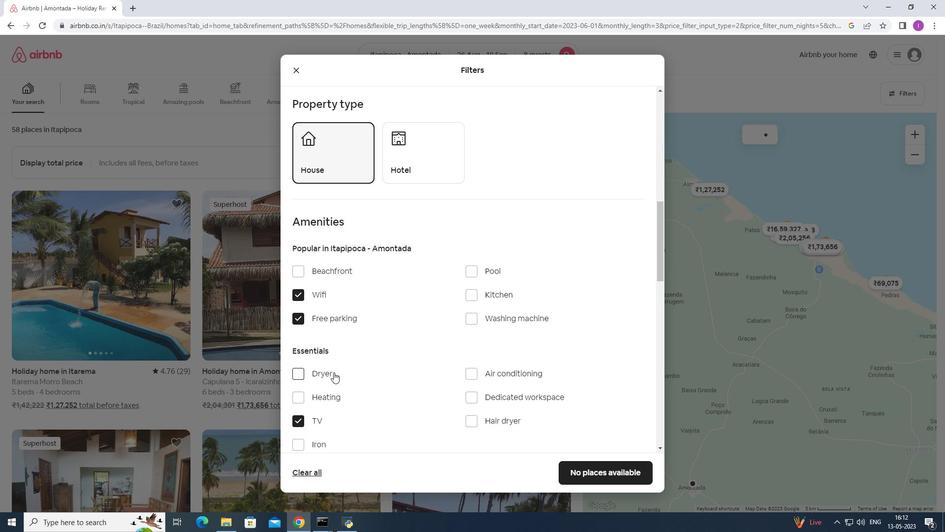 
Action: Mouse scrolled (335, 369) with delta (0, 0)
Screenshot: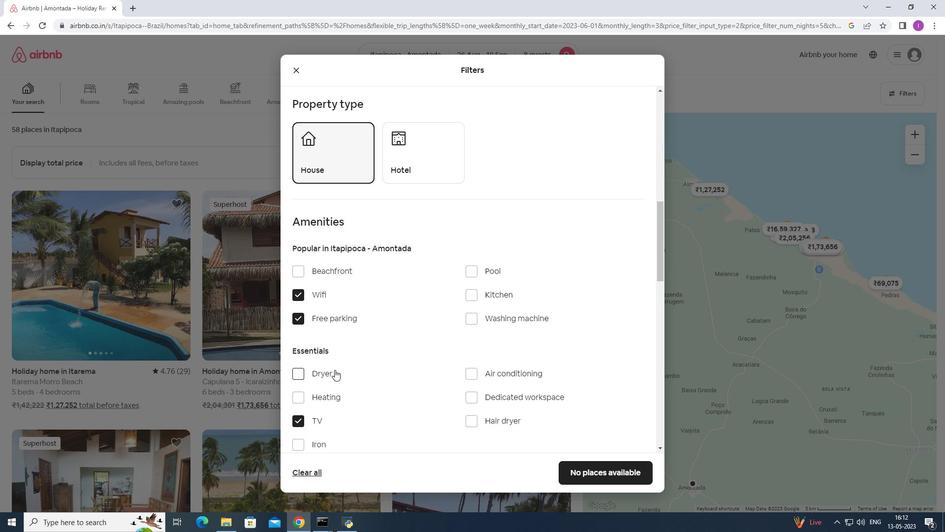 
Action: Mouse scrolled (335, 369) with delta (0, 0)
Screenshot: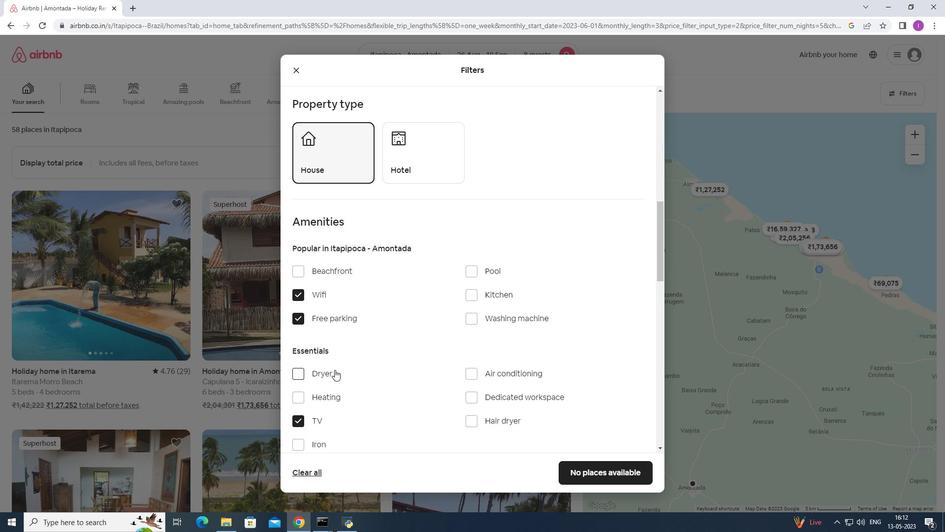 
Action: Mouse moved to (346, 364)
Screenshot: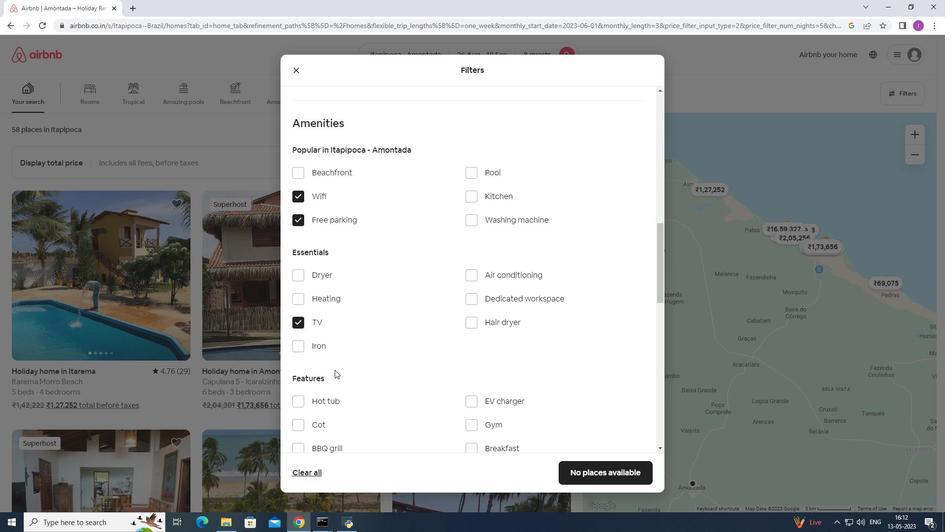 
Action: Mouse scrolled (346, 364) with delta (0, 0)
Screenshot: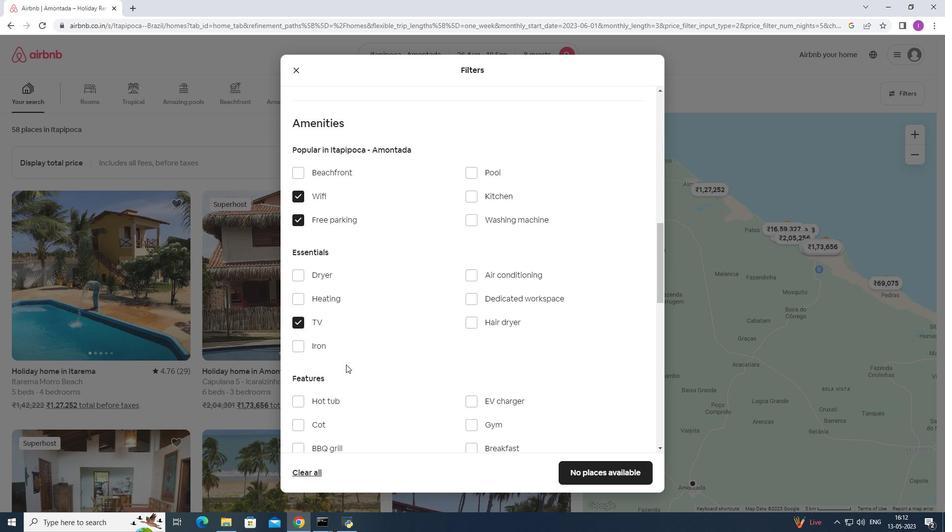 
Action: Mouse scrolled (346, 364) with delta (0, 0)
Screenshot: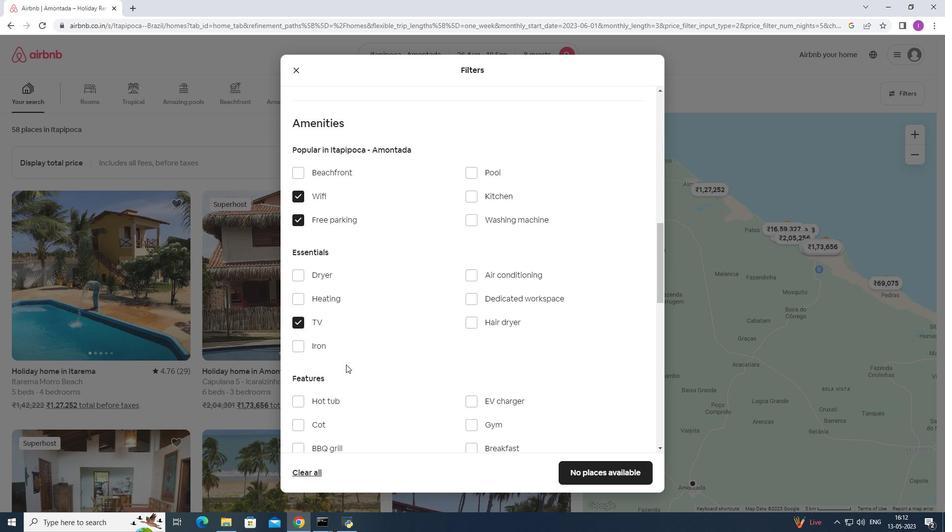 
Action: Mouse moved to (472, 328)
Screenshot: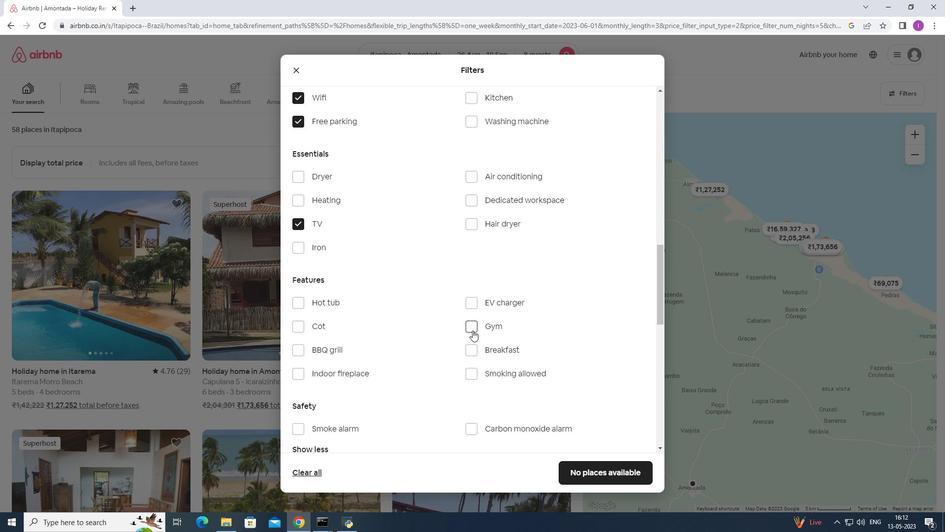 
Action: Mouse pressed left at (472, 328)
Screenshot: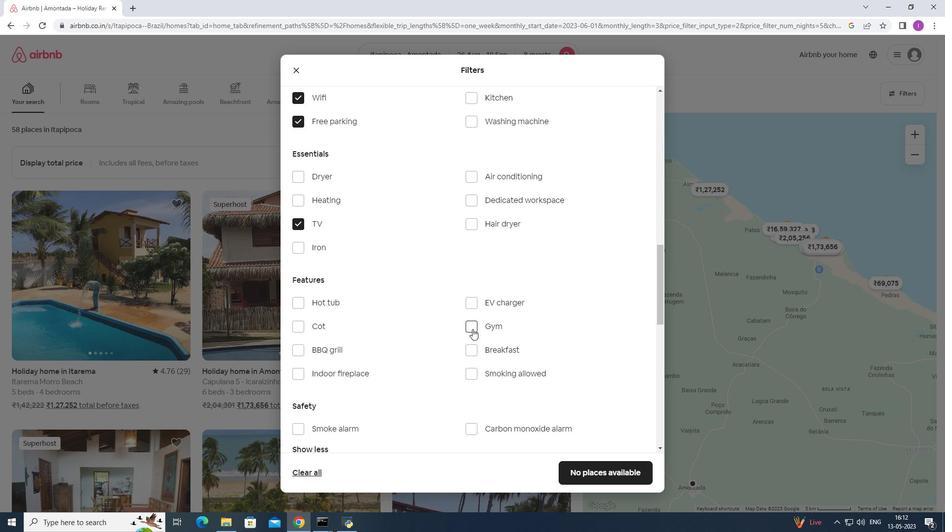 
Action: Mouse moved to (469, 353)
Screenshot: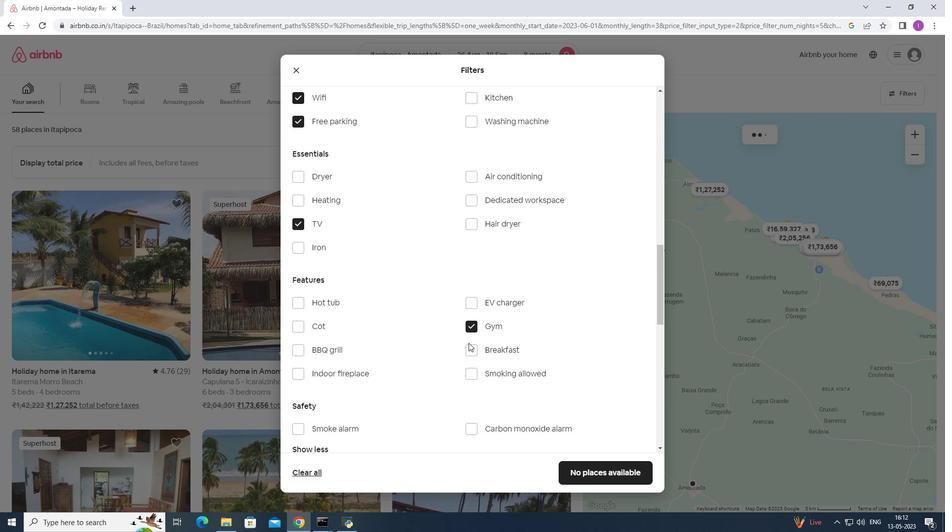 
Action: Mouse pressed left at (469, 353)
Screenshot: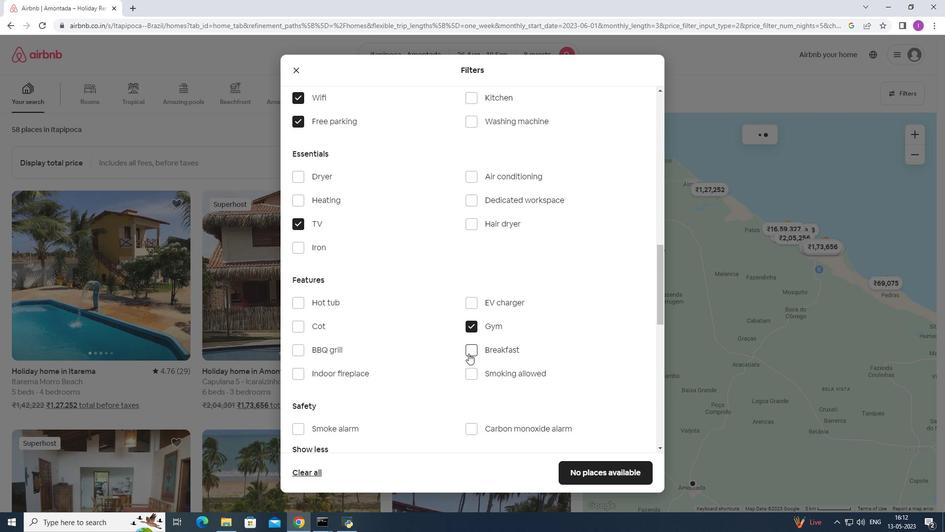 
Action: Mouse moved to (503, 303)
Screenshot: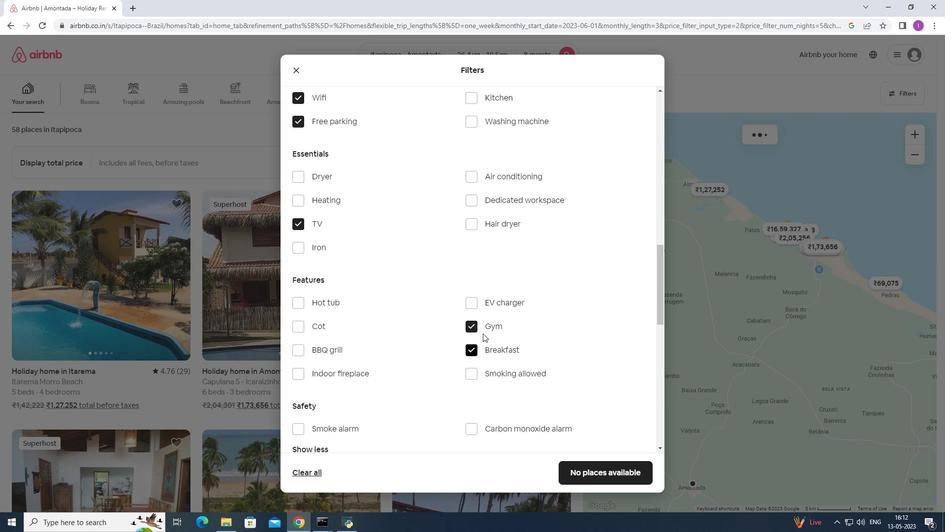 
Action: Mouse scrolled (503, 303) with delta (0, 0)
Screenshot: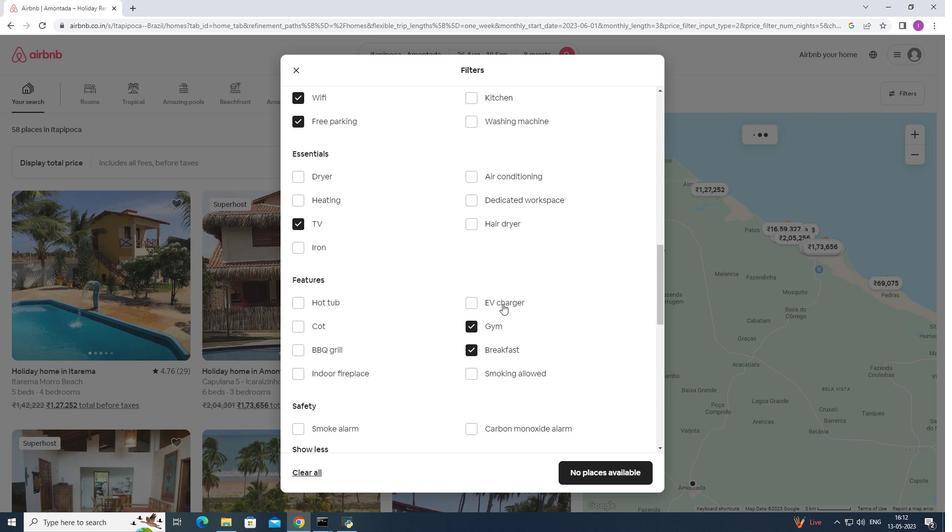 
Action: Mouse scrolled (503, 303) with delta (0, 0)
Screenshot: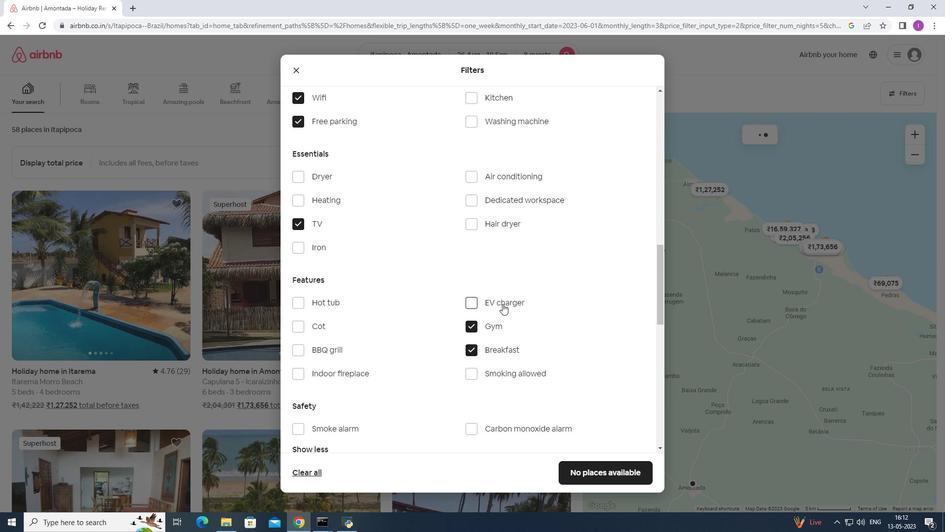 
Action: Mouse moved to (478, 316)
Screenshot: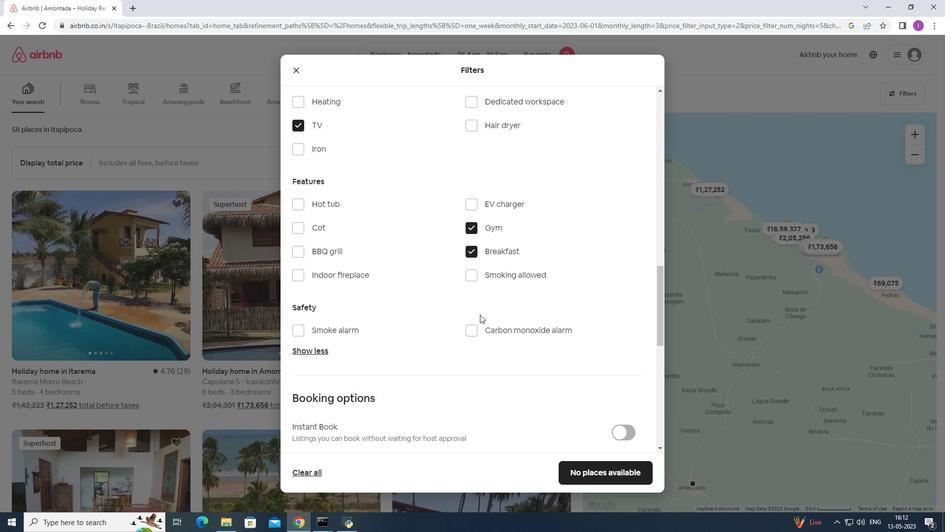 
Action: Mouse scrolled (478, 315) with delta (0, 0)
Screenshot: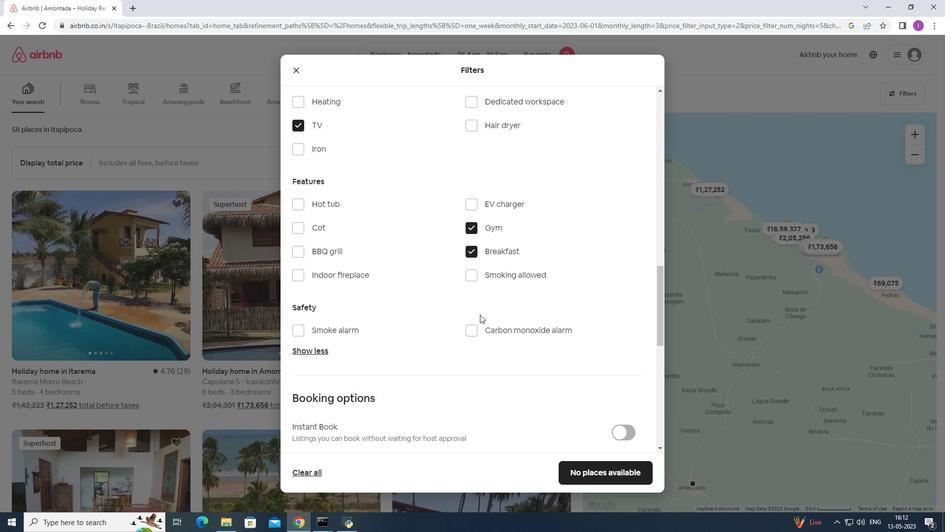 
Action: Mouse moved to (477, 317)
Screenshot: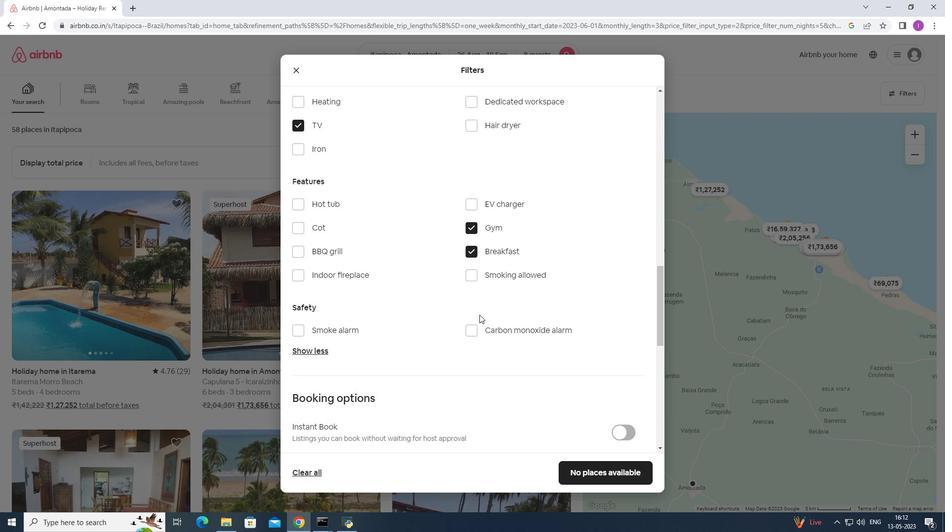 
Action: Mouse scrolled (477, 316) with delta (0, 0)
Screenshot: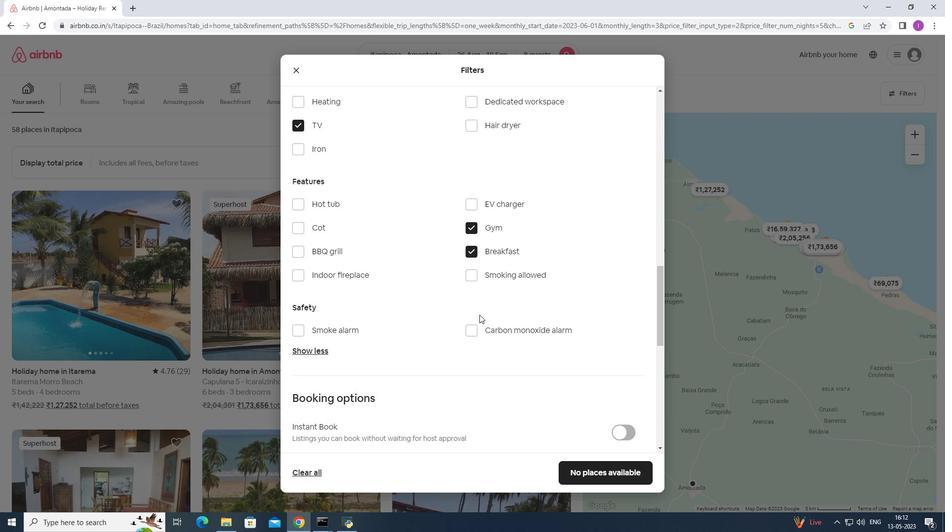 
Action: Mouse moved to (477, 318)
Screenshot: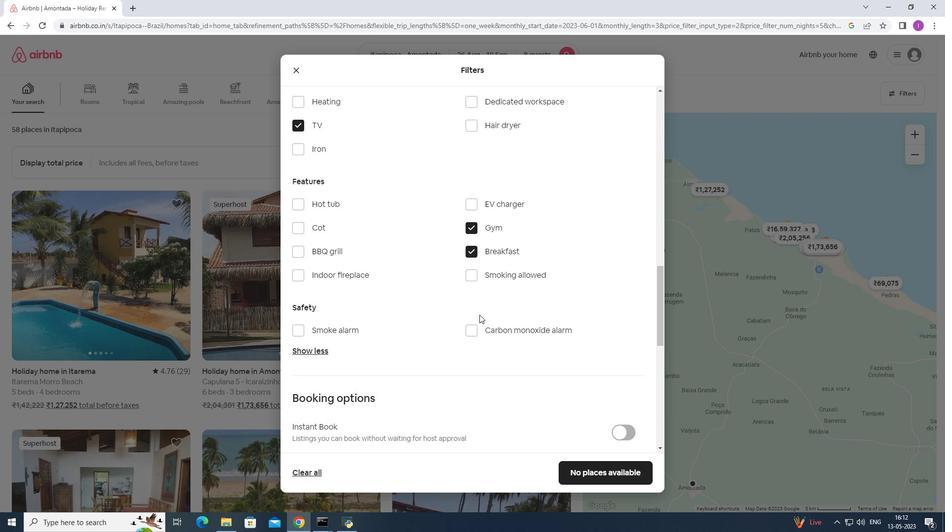 
Action: Mouse scrolled (477, 317) with delta (0, 0)
Screenshot: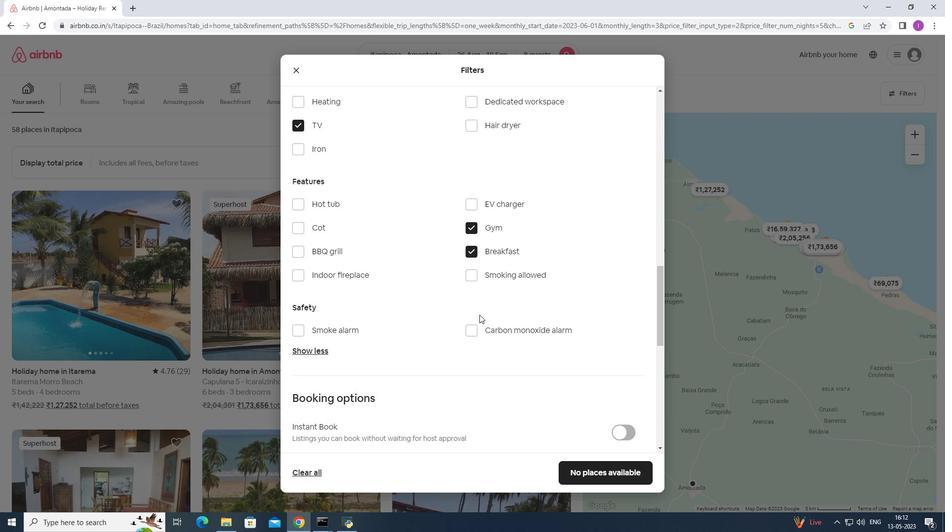 
Action: Mouse moved to (473, 322)
Screenshot: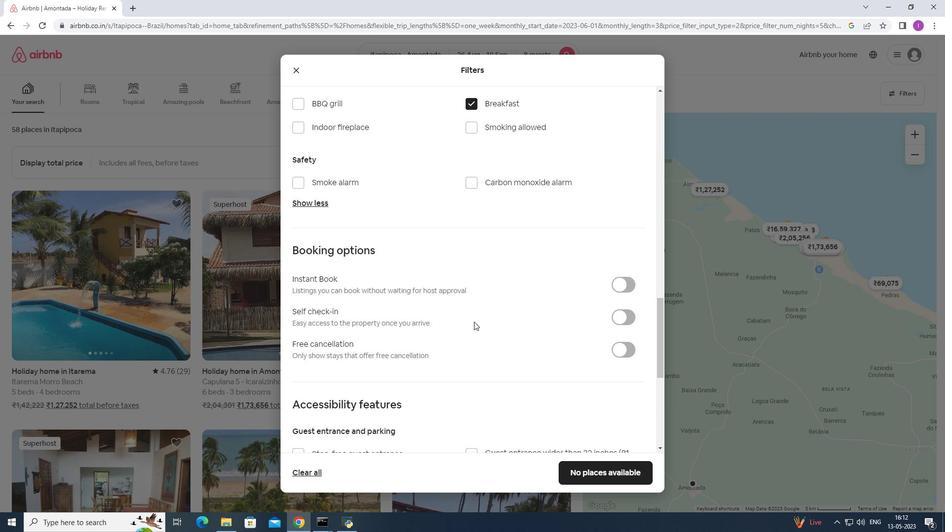 
Action: Mouse scrolled (473, 322) with delta (0, 0)
Screenshot: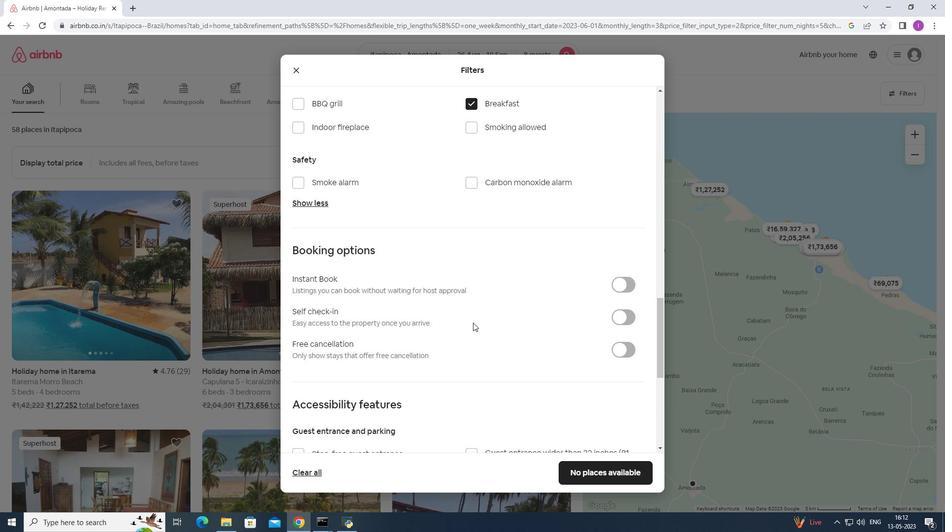 
Action: Mouse scrolled (473, 322) with delta (0, 0)
Screenshot: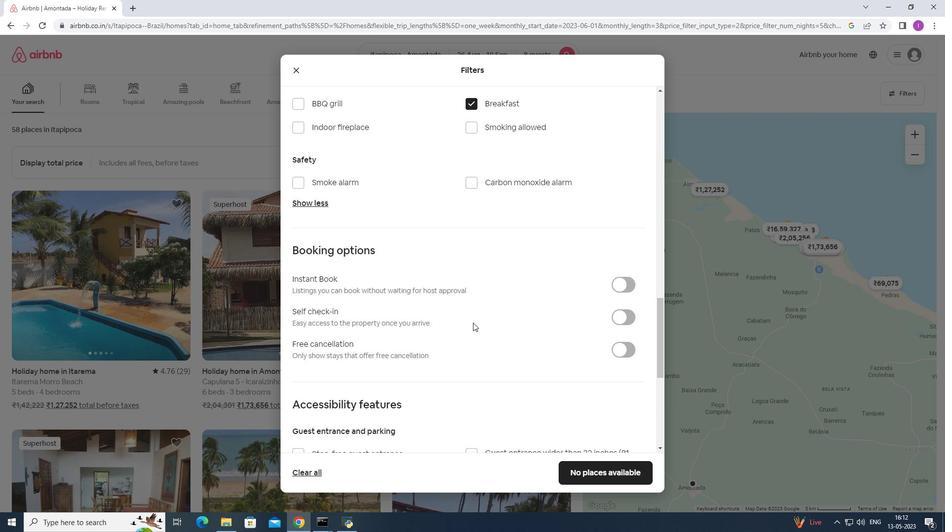 
Action: Mouse moved to (632, 222)
Screenshot: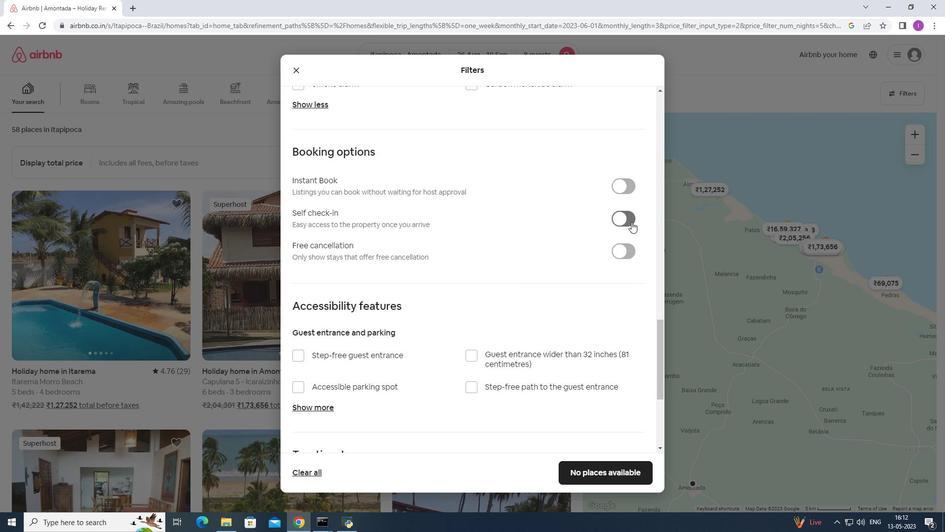 
Action: Mouse pressed left at (632, 222)
Screenshot: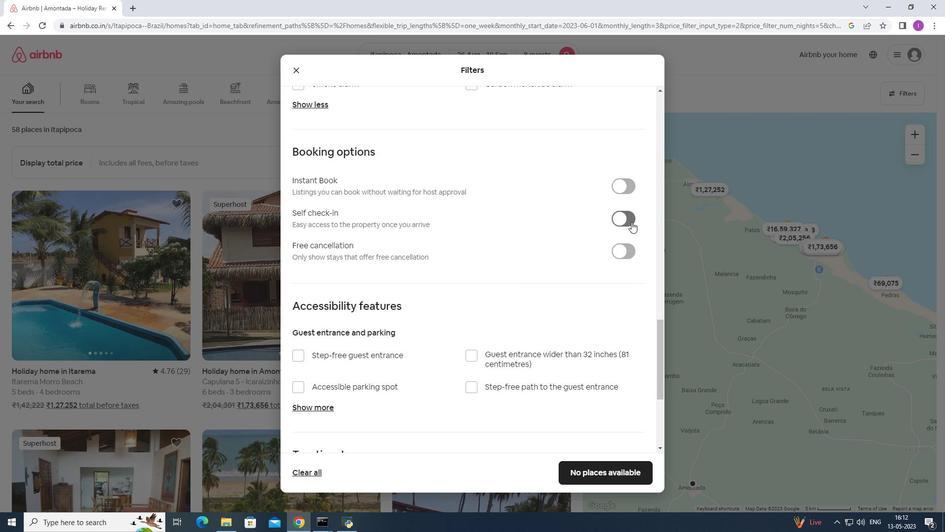 
Action: Mouse moved to (360, 351)
Screenshot: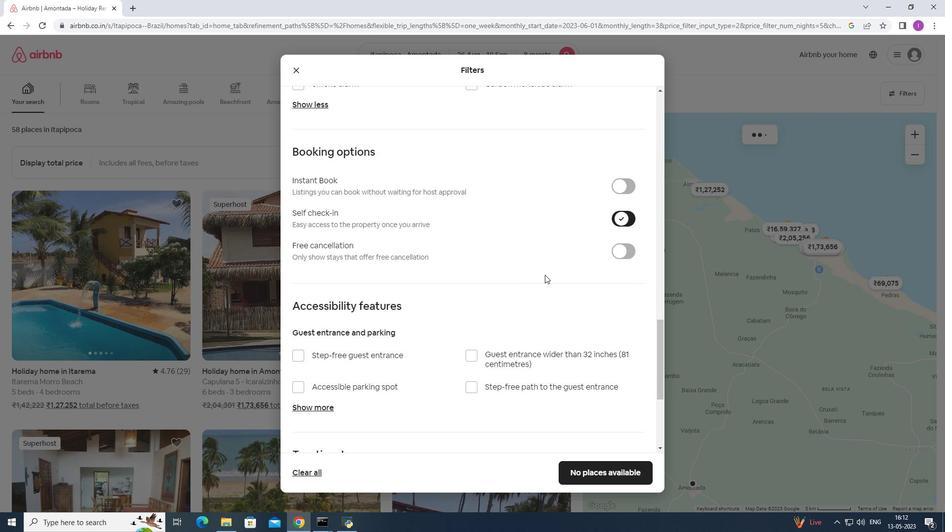 
Action: Mouse scrolled (360, 351) with delta (0, 0)
Screenshot: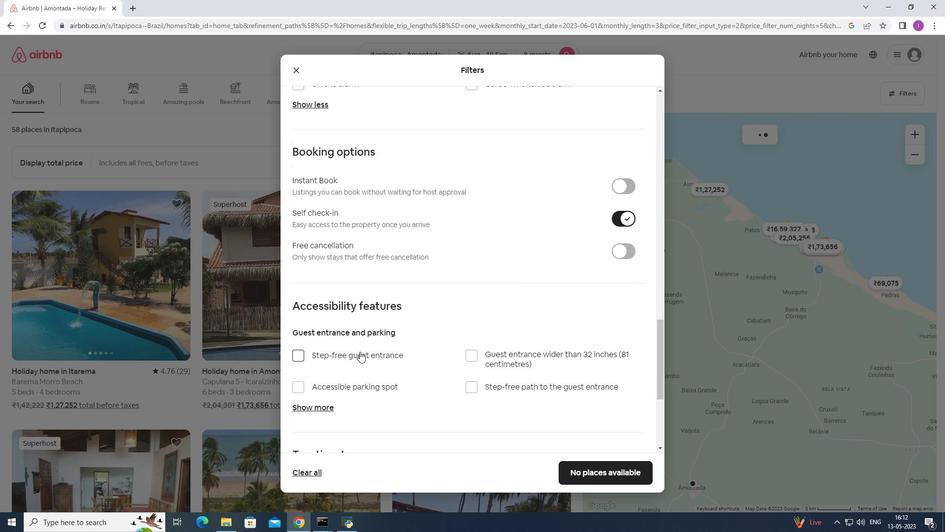 
Action: Mouse scrolled (360, 351) with delta (0, 0)
Screenshot: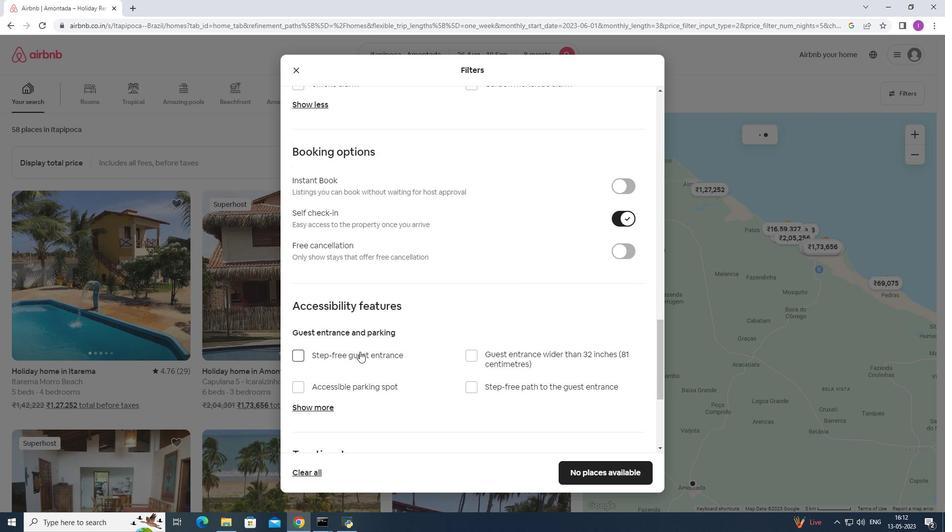 
Action: Mouse moved to (360, 351)
Screenshot: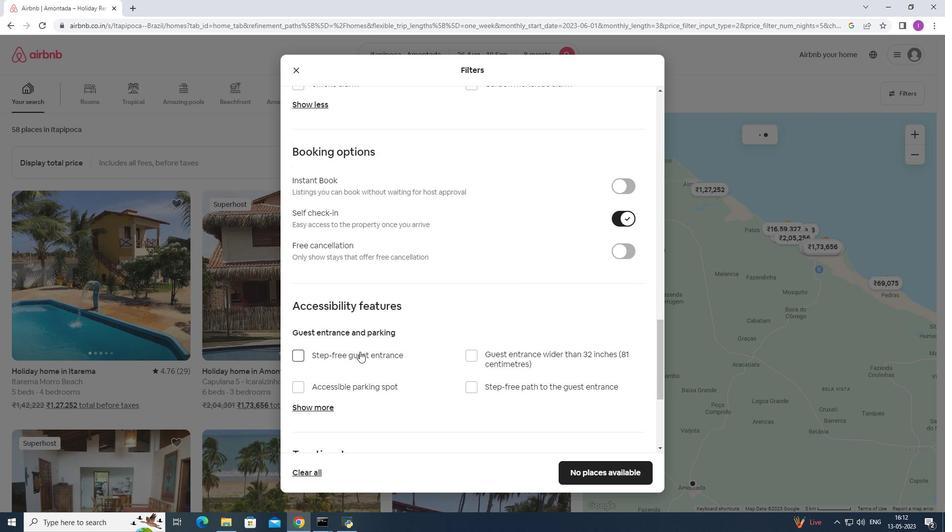 
Action: Mouse scrolled (360, 351) with delta (0, 0)
Screenshot: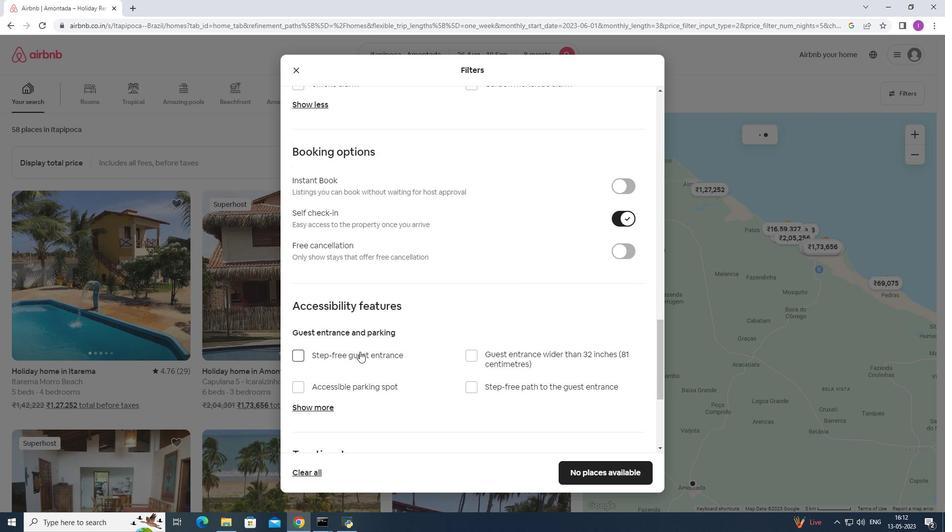 
Action: Mouse scrolled (360, 351) with delta (0, 0)
Screenshot: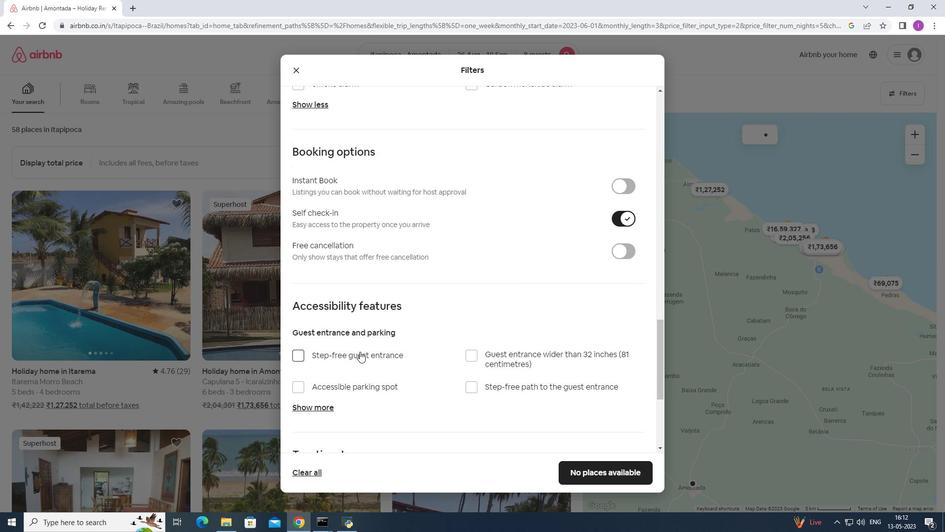 
Action: Mouse moved to (361, 355)
Screenshot: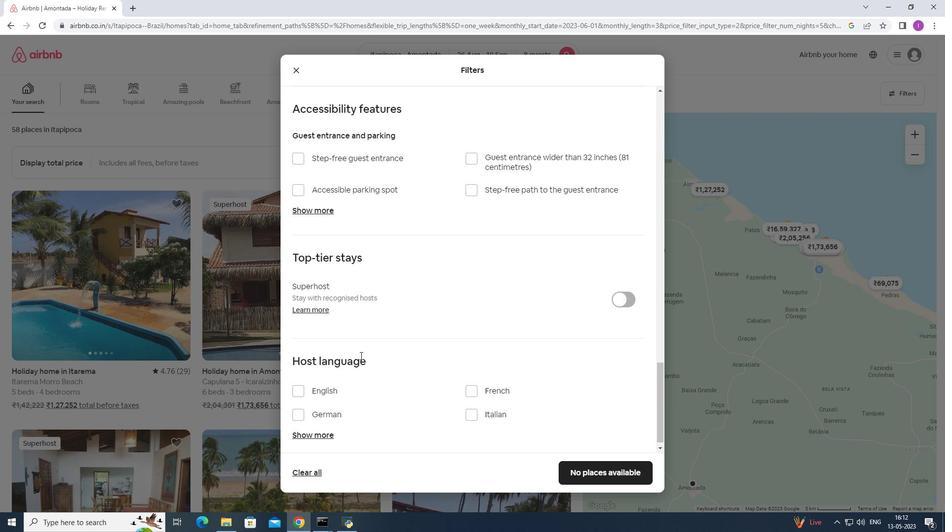 
Action: Mouse scrolled (361, 355) with delta (0, 0)
Screenshot: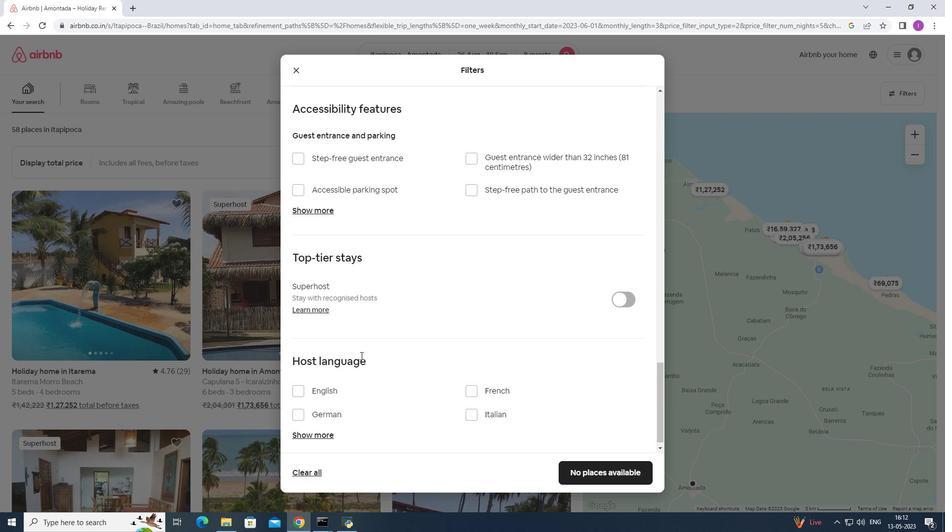 
Action: Mouse scrolled (361, 355) with delta (0, 0)
Screenshot: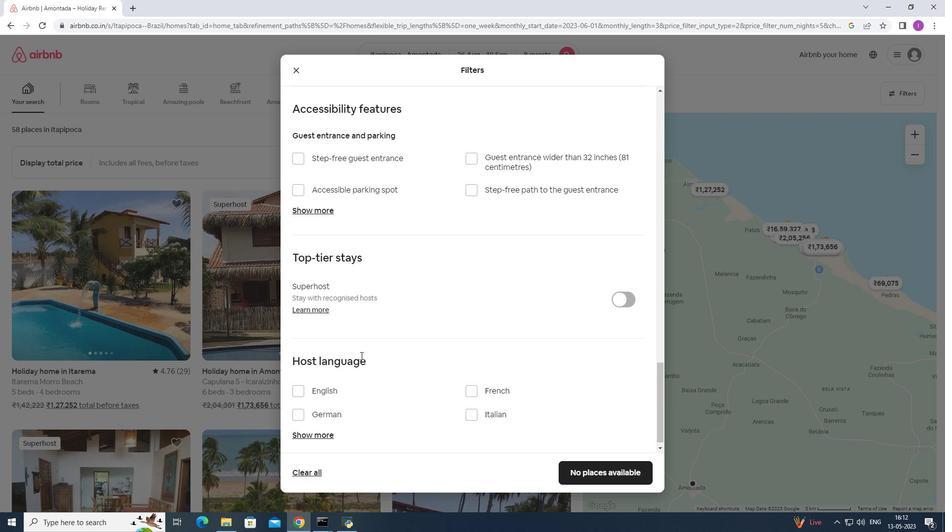 
Action: Mouse moved to (361, 355)
Screenshot: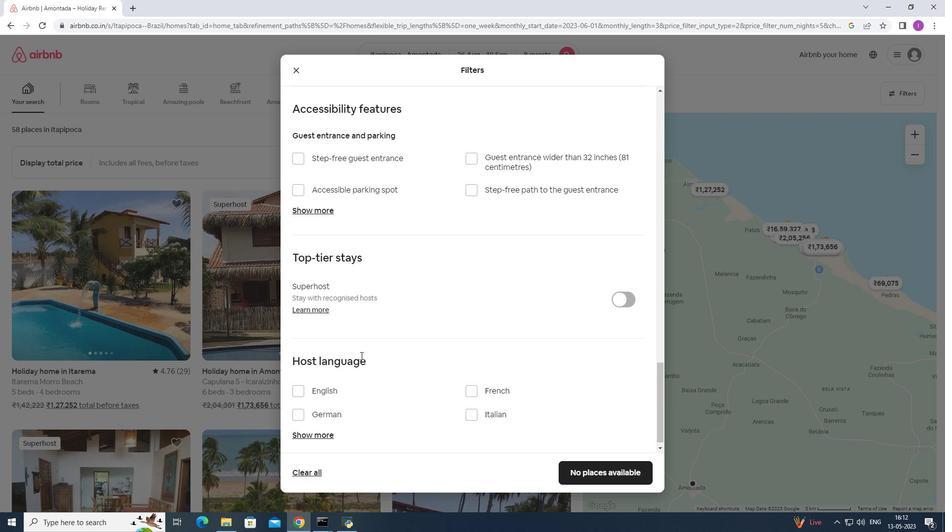 
Action: Mouse scrolled (361, 355) with delta (0, 0)
Screenshot: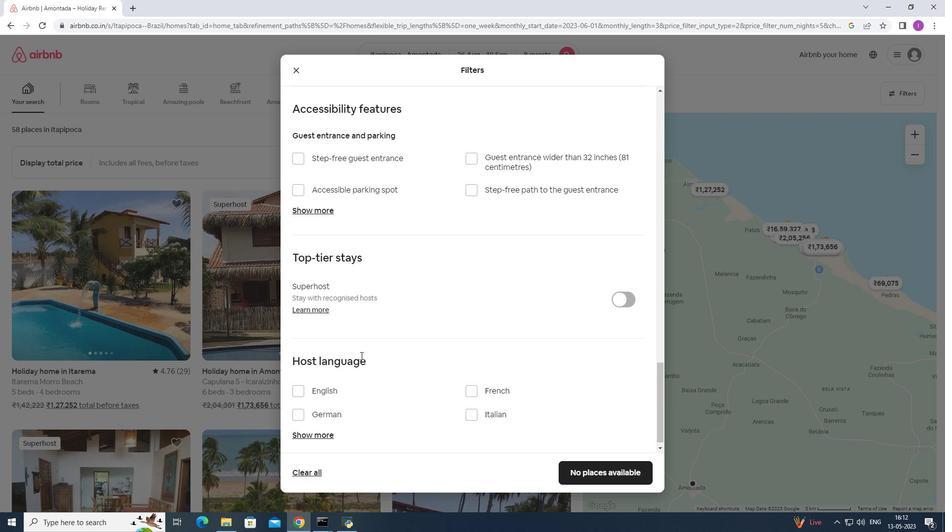 
Action: Mouse moved to (297, 379)
Screenshot: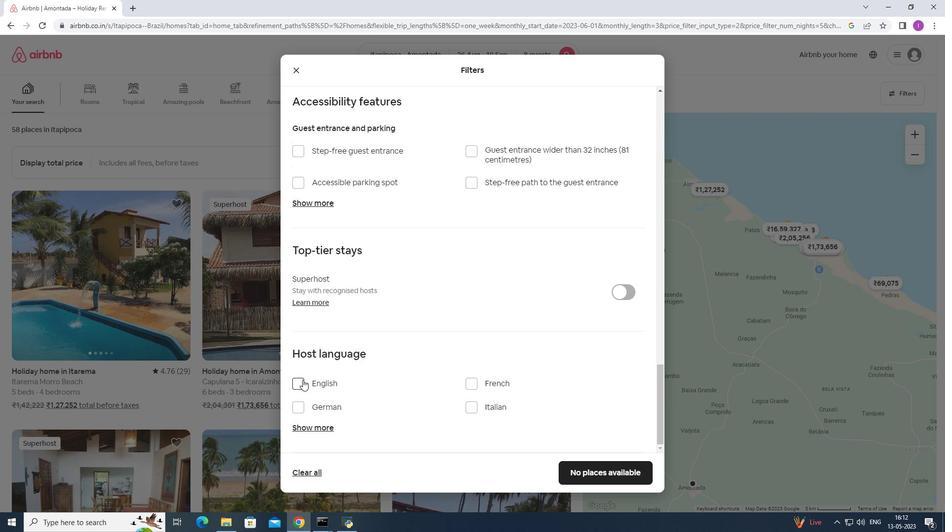 
Action: Mouse pressed left at (297, 379)
Screenshot: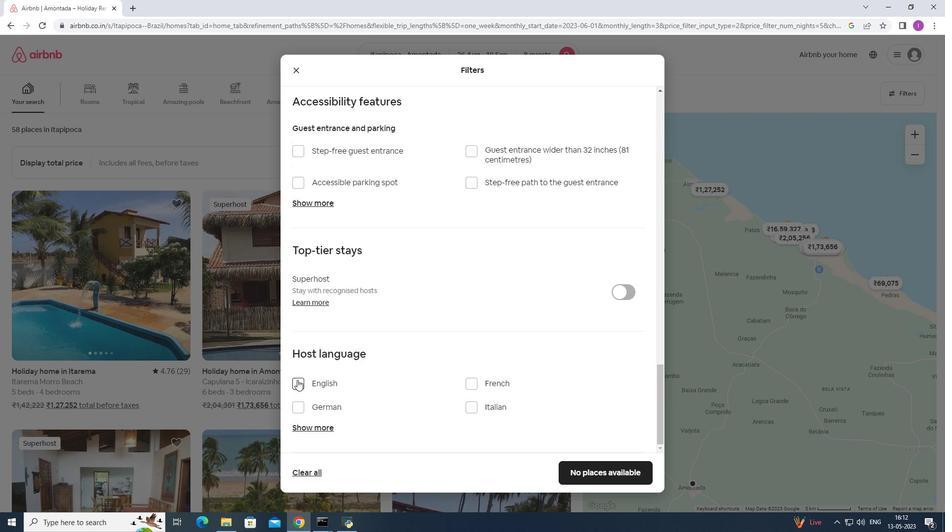 
Action: Mouse moved to (591, 470)
Screenshot: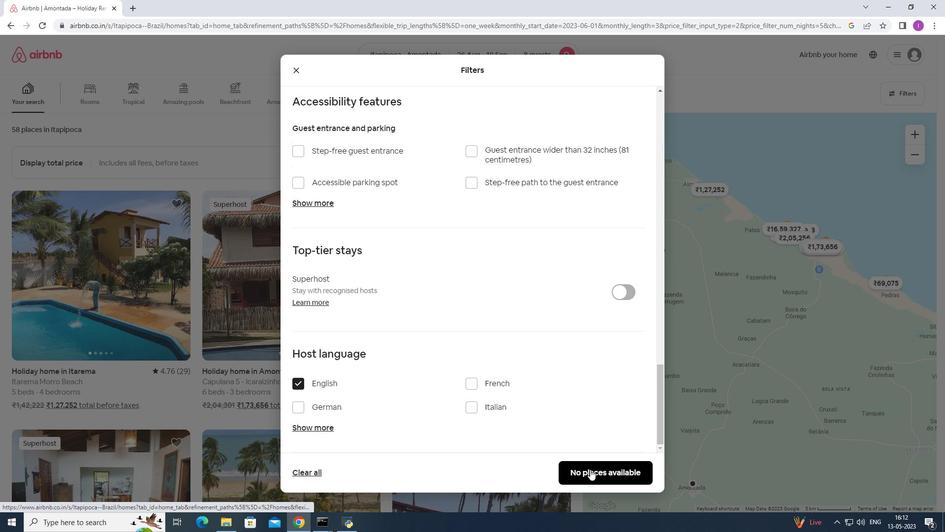 
Action: Mouse pressed left at (591, 470)
Screenshot: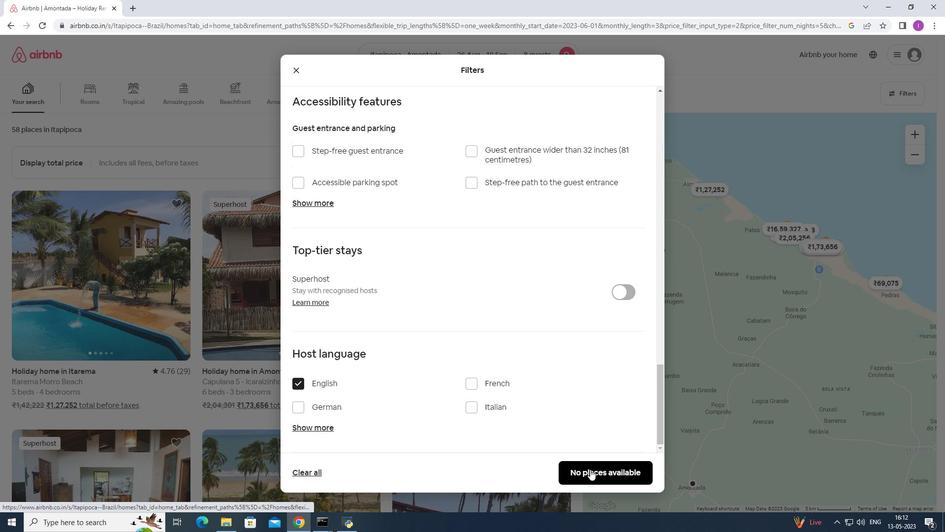 
Action: Mouse moved to (551, 467)
Screenshot: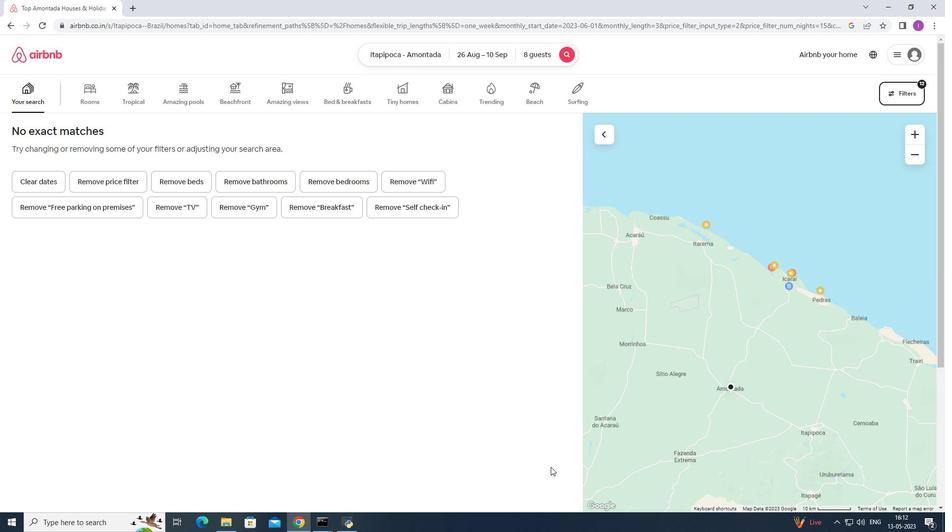 
